 Task: Find connections with filter location Río Cauto with filter topic #coachingwith filter profile language German with filter current company Credit Suisse with filter school National Institute of Fashion Technology India with filter industry Abrasives and Nonmetallic Minerals Manufacturing with filter service category Research with filter keywords title Chief Executive Officer
Action: Mouse moved to (516, 80)
Screenshot: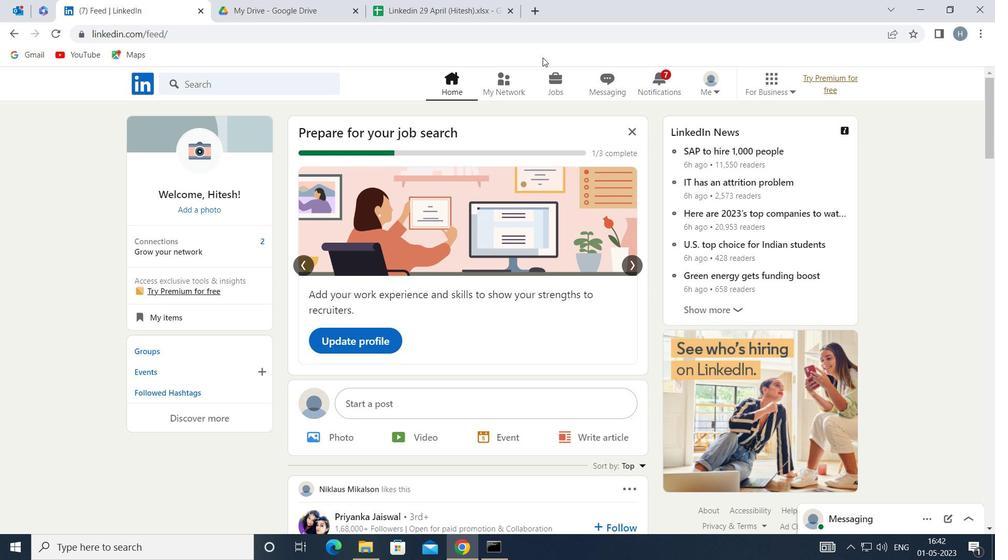 
Action: Mouse pressed left at (516, 80)
Screenshot: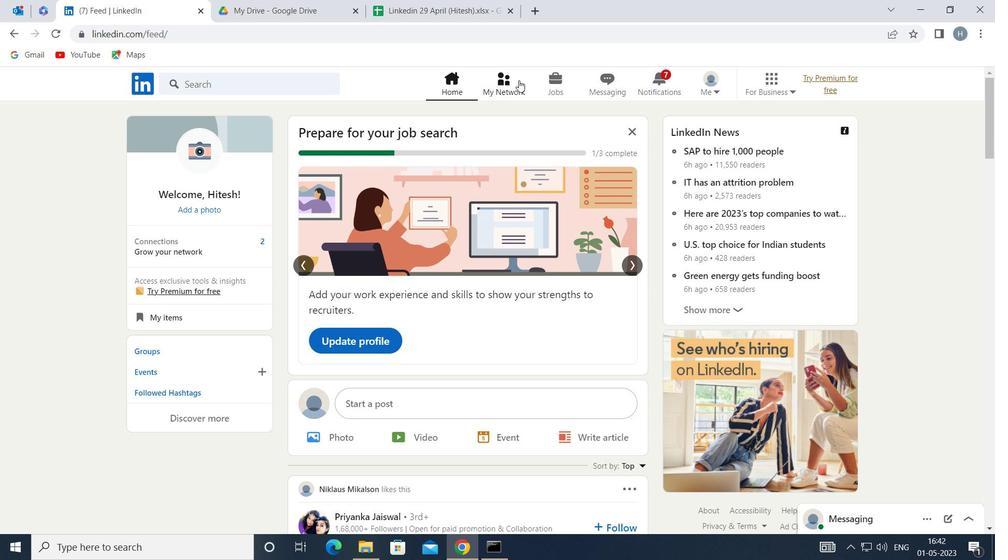 
Action: Mouse moved to (269, 157)
Screenshot: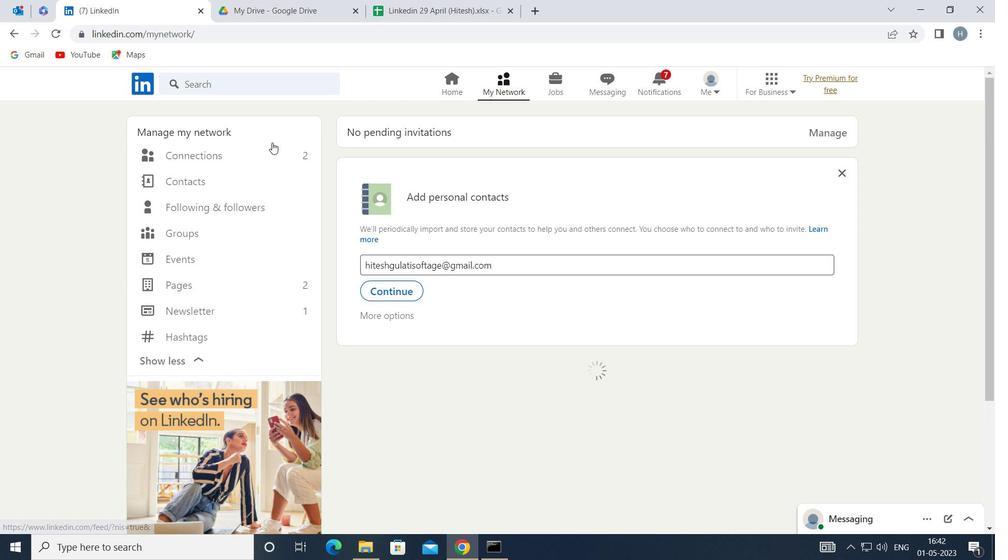 
Action: Mouse pressed left at (269, 157)
Screenshot: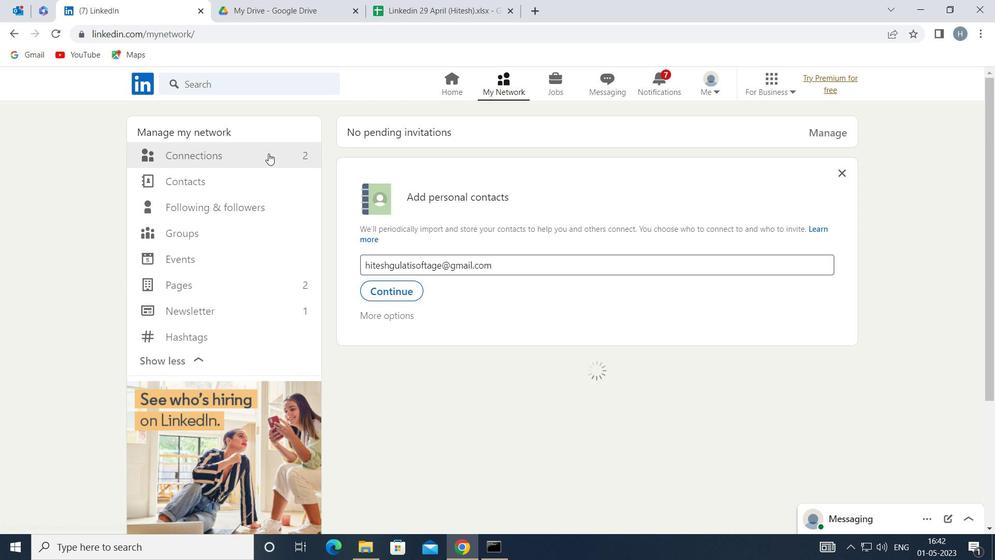 
Action: Mouse moved to (586, 157)
Screenshot: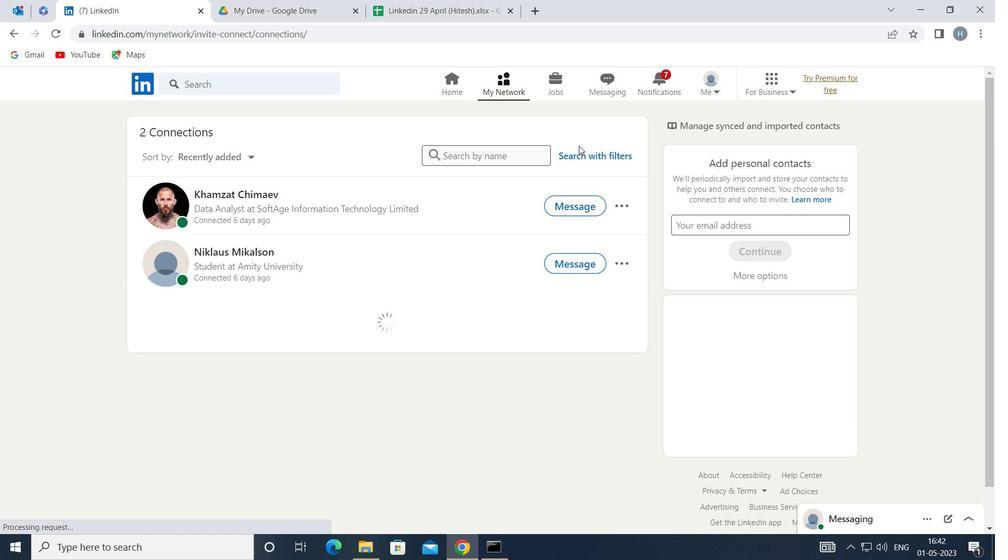 
Action: Mouse pressed left at (586, 157)
Screenshot: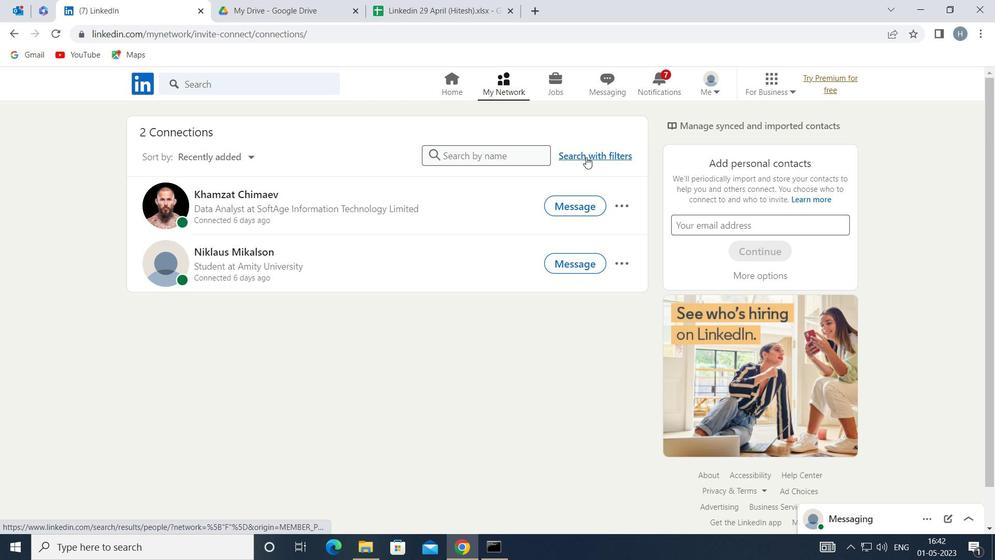 
Action: Mouse moved to (546, 117)
Screenshot: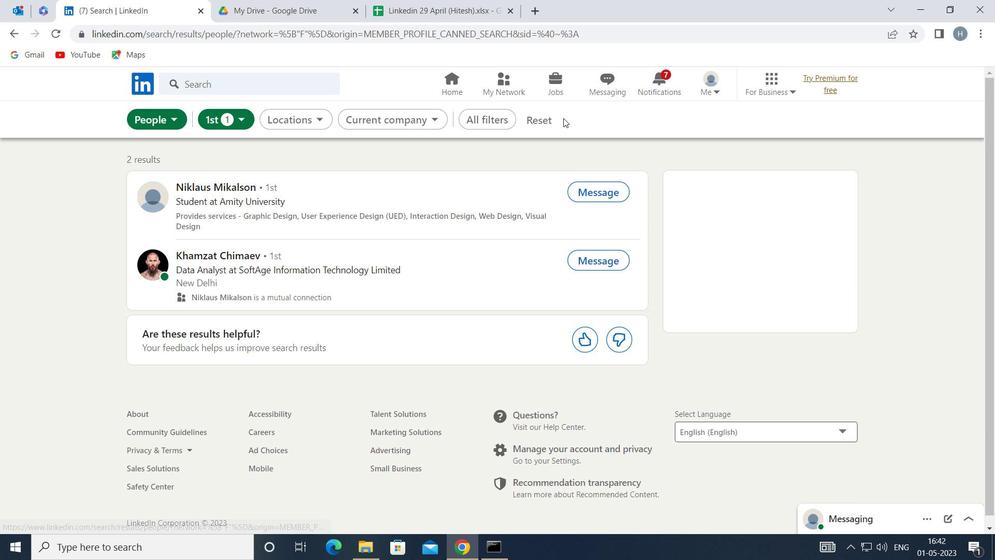 
Action: Mouse pressed left at (546, 117)
Screenshot: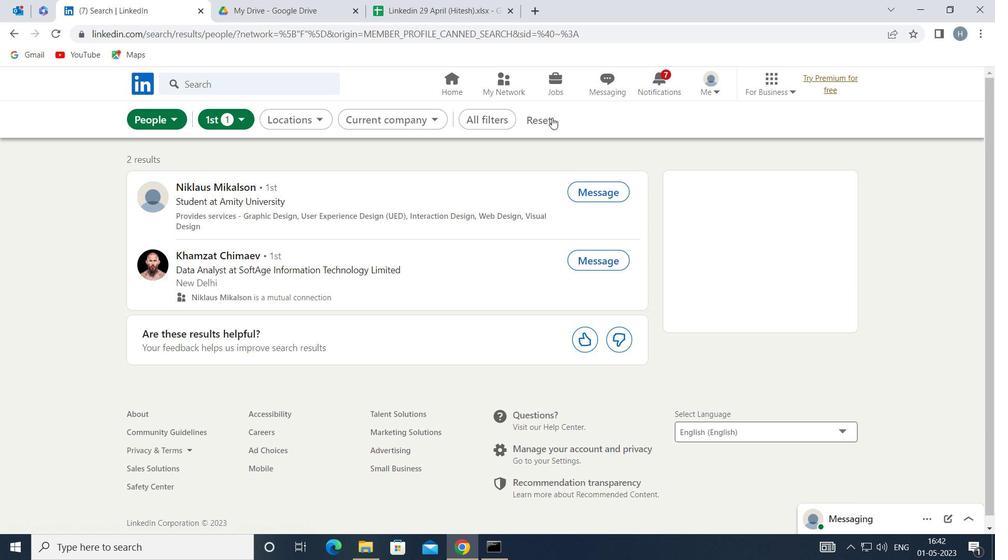 
Action: Mouse moved to (522, 119)
Screenshot: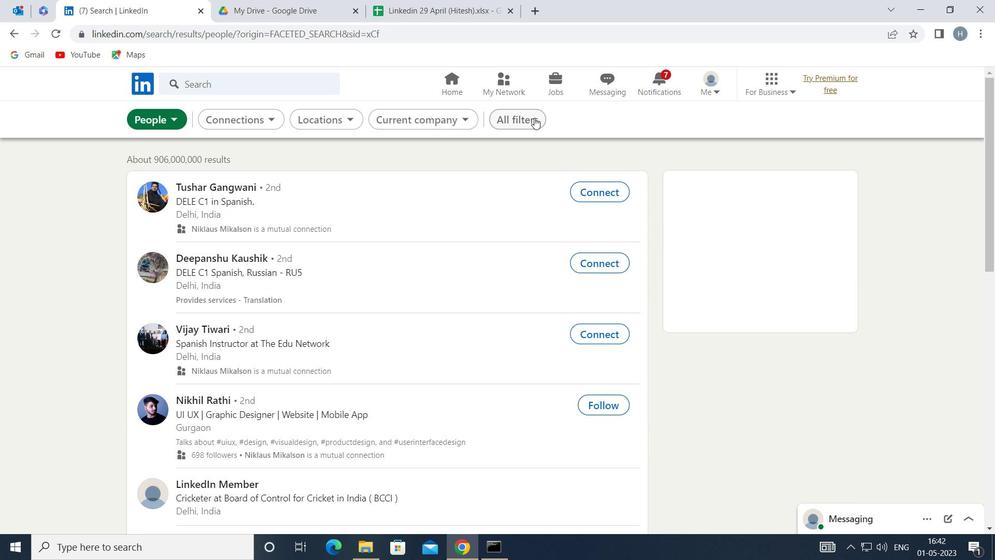 
Action: Mouse pressed left at (522, 119)
Screenshot: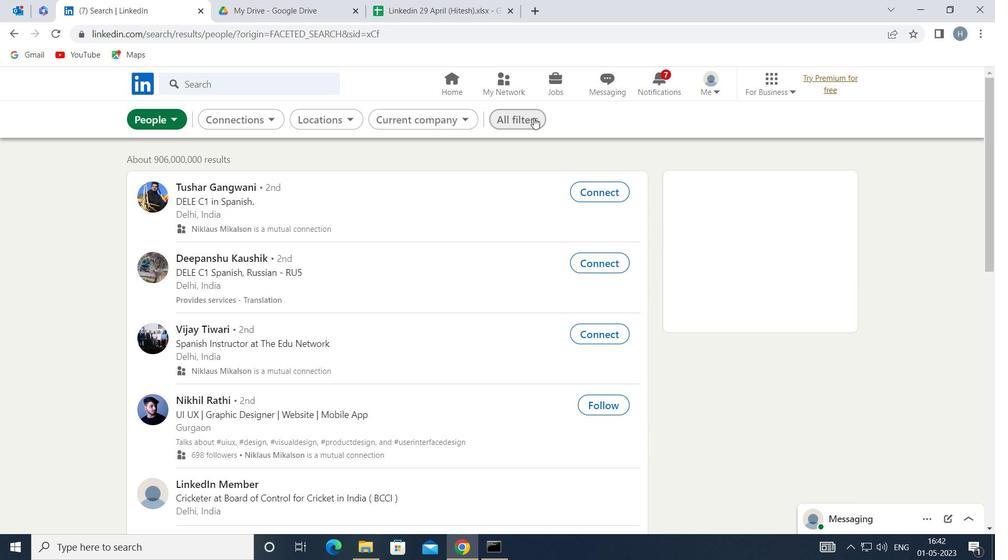 
Action: Mouse moved to (747, 250)
Screenshot: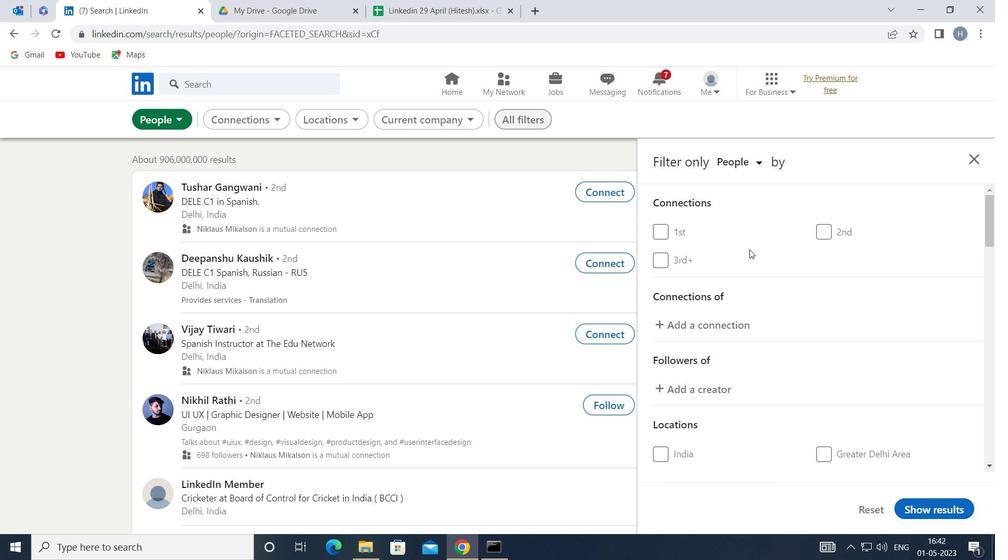 
Action: Mouse scrolled (747, 249) with delta (0, 0)
Screenshot: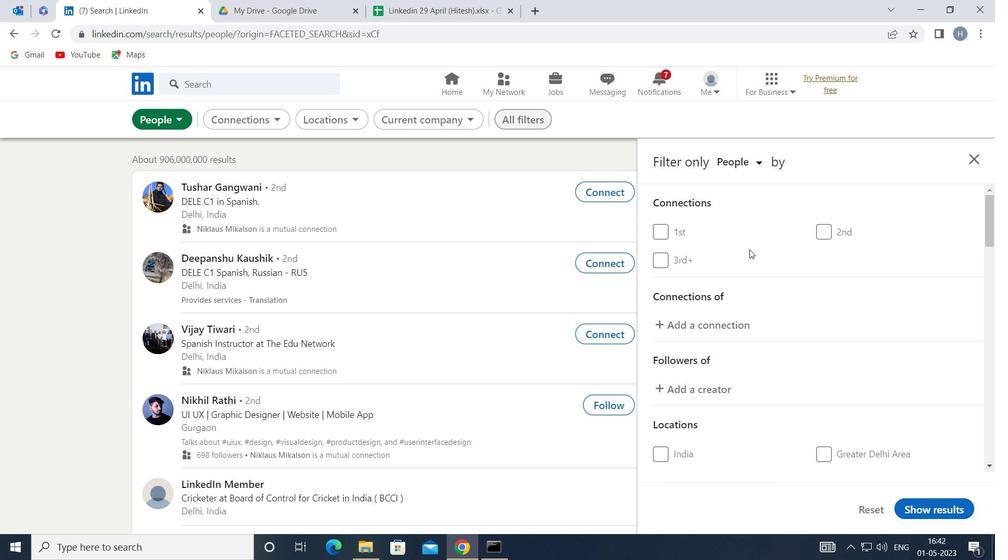 
Action: Mouse scrolled (747, 249) with delta (0, 0)
Screenshot: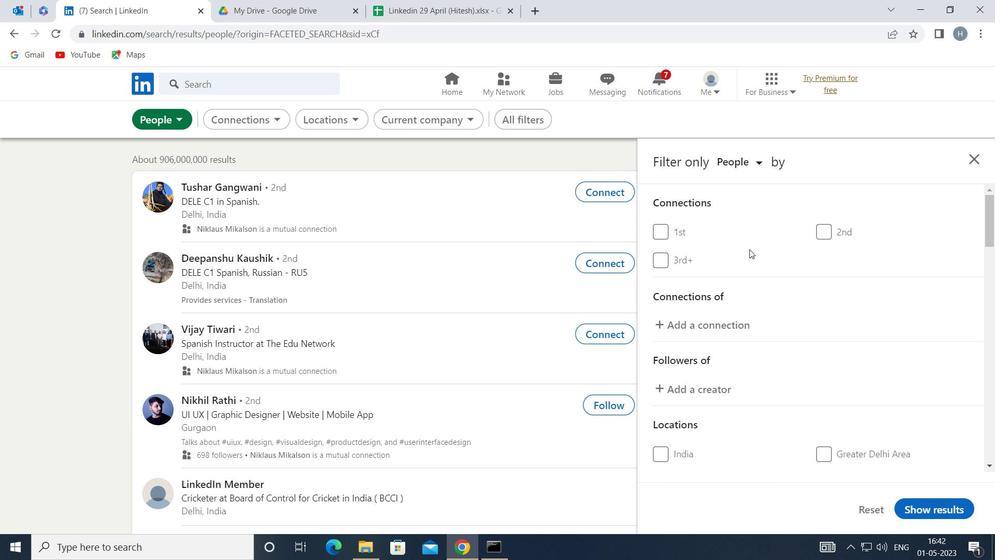 
Action: Mouse scrolled (747, 249) with delta (0, 0)
Screenshot: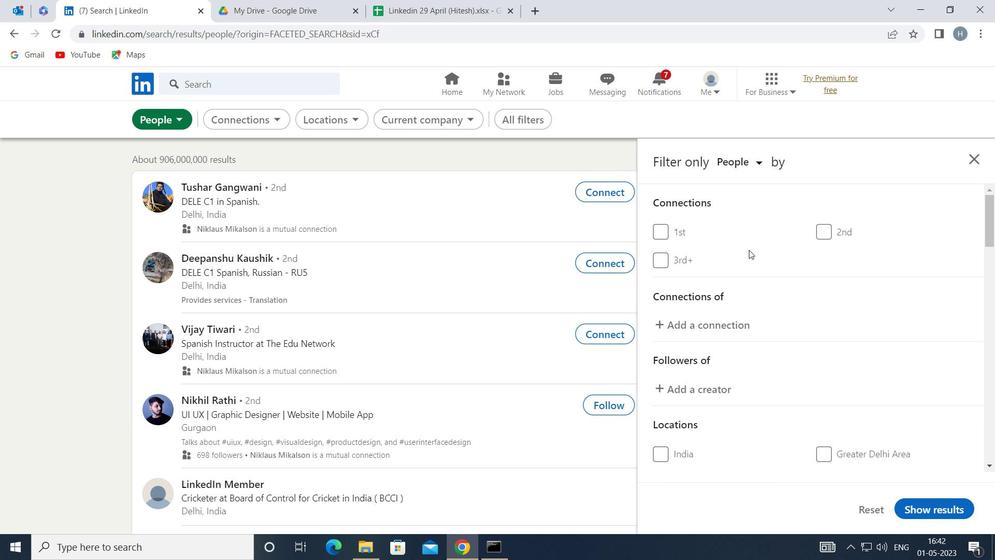
Action: Mouse moved to (829, 312)
Screenshot: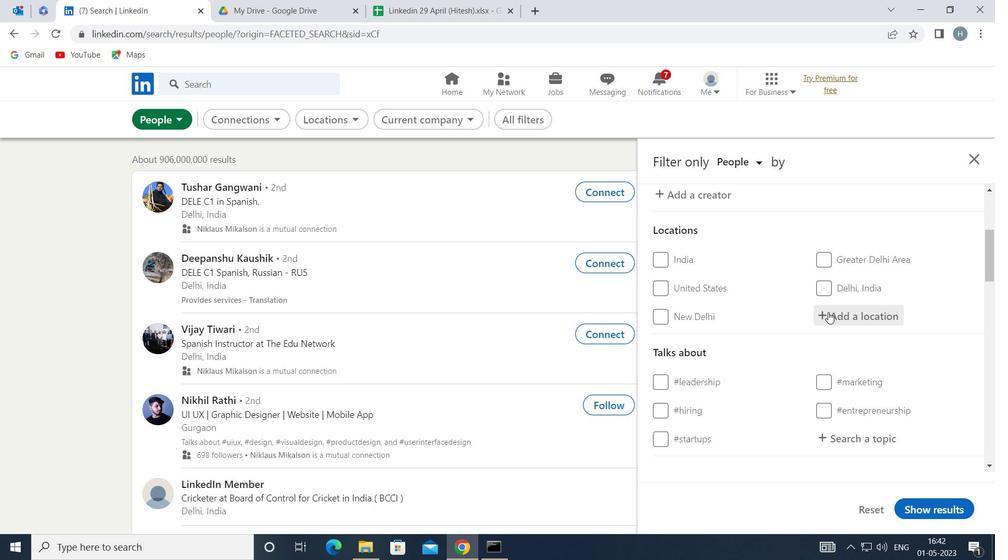 
Action: Mouse pressed left at (829, 312)
Screenshot: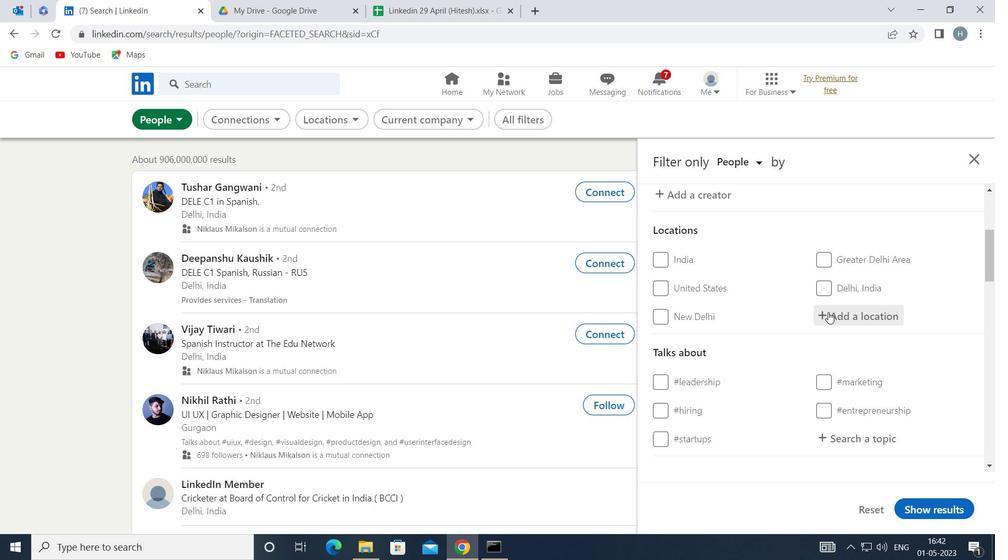 
Action: Mouse moved to (830, 312)
Screenshot: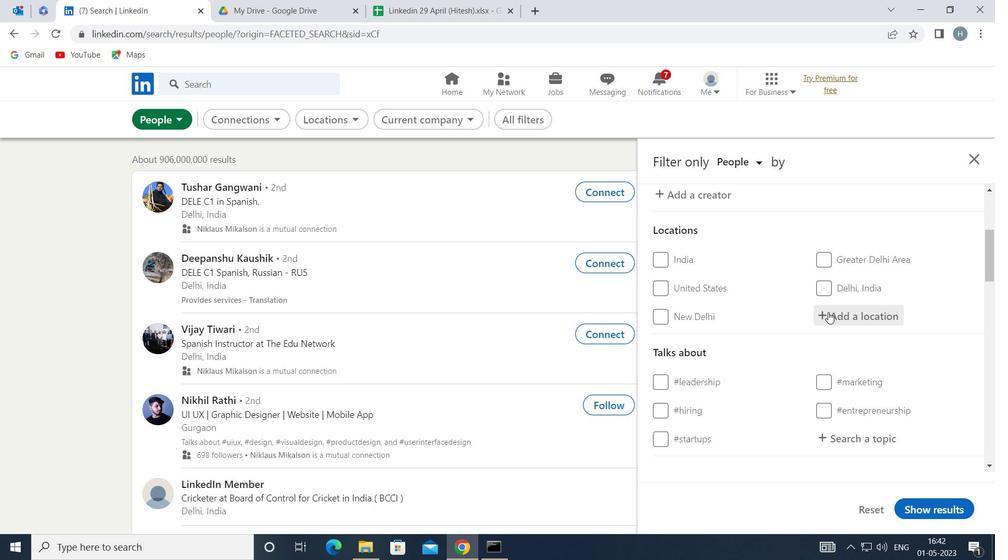 
Action: Key pressed <Key.shift>RIO<Key.space><Key.shift><Key.shift><Key.shift><Key.shift><Key.shift><Key.shift><Key.shift><Key.shift><Key.shift>CAUTP<Key.backspace>O<Key.space>
Screenshot: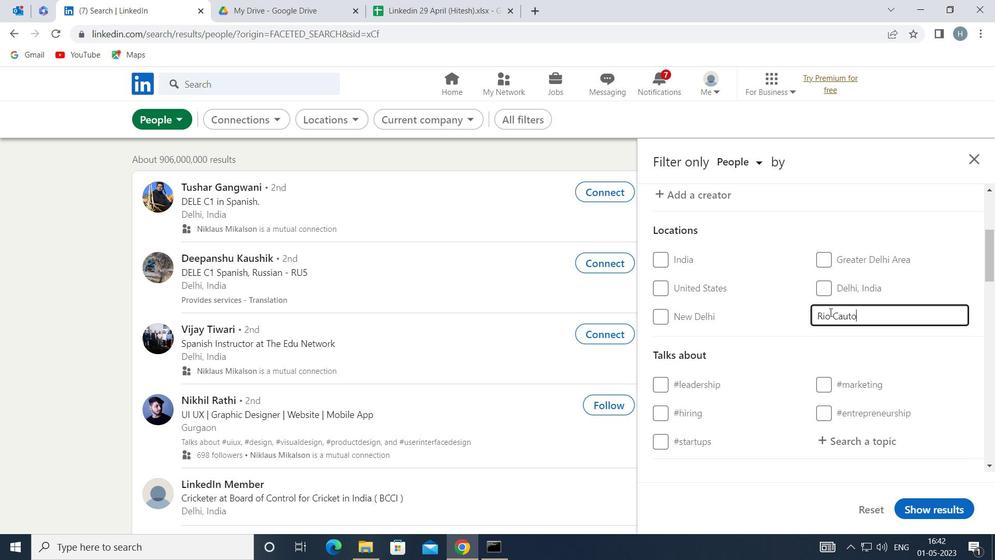 
Action: Mouse moved to (929, 342)
Screenshot: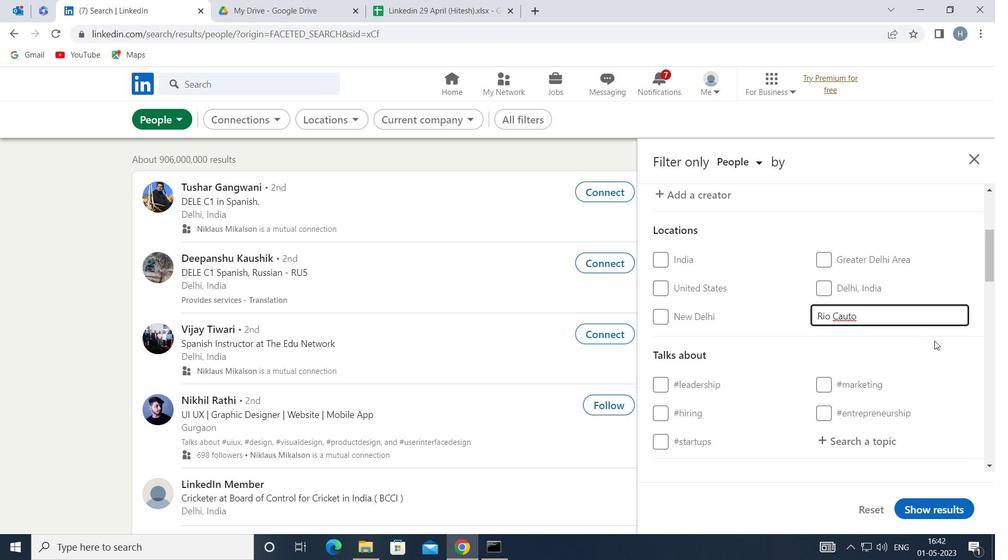 
Action: Mouse pressed left at (929, 342)
Screenshot: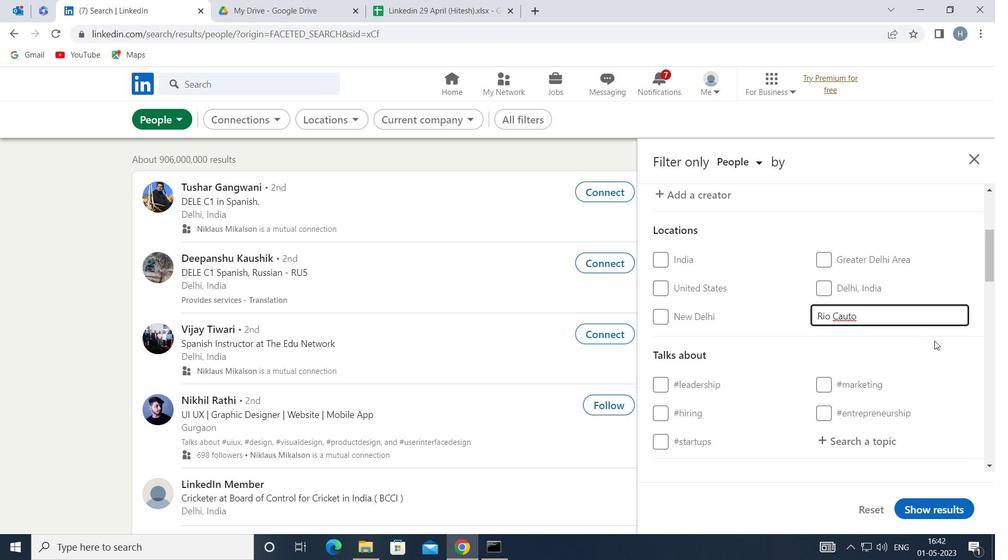
Action: Mouse moved to (883, 368)
Screenshot: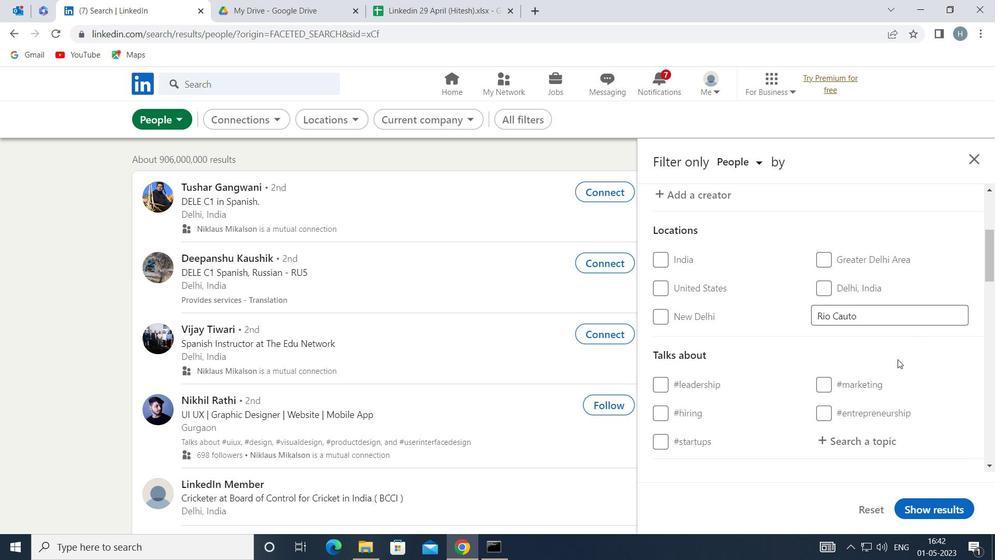 
Action: Mouse scrolled (883, 368) with delta (0, 0)
Screenshot: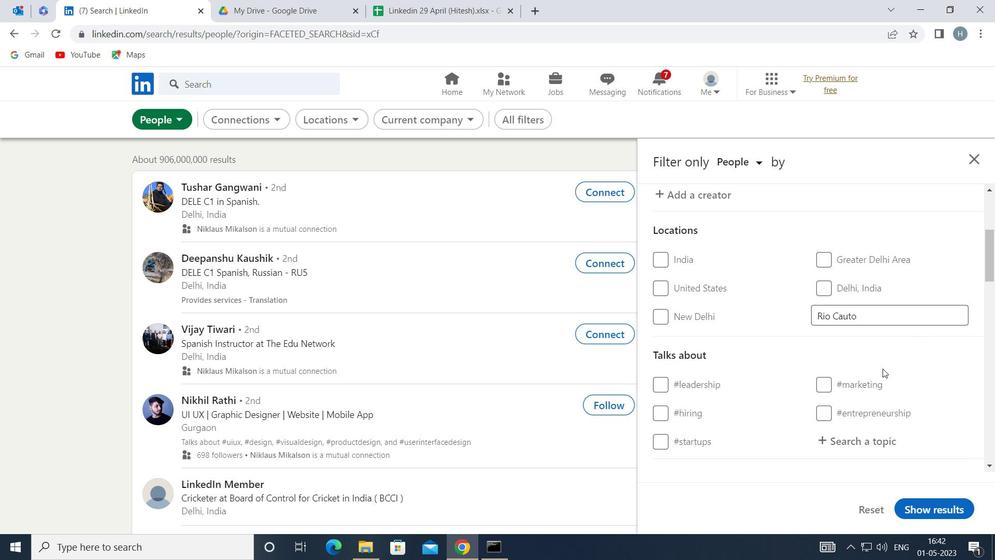 
Action: Mouse moved to (882, 368)
Screenshot: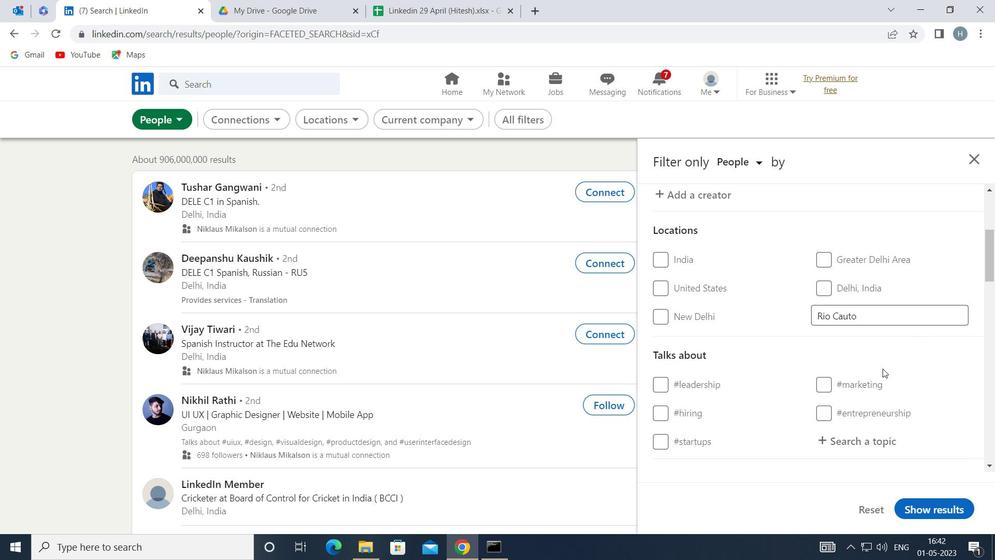 
Action: Mouse scrolled (882, 368) with delta (0, 0)
Screenshot: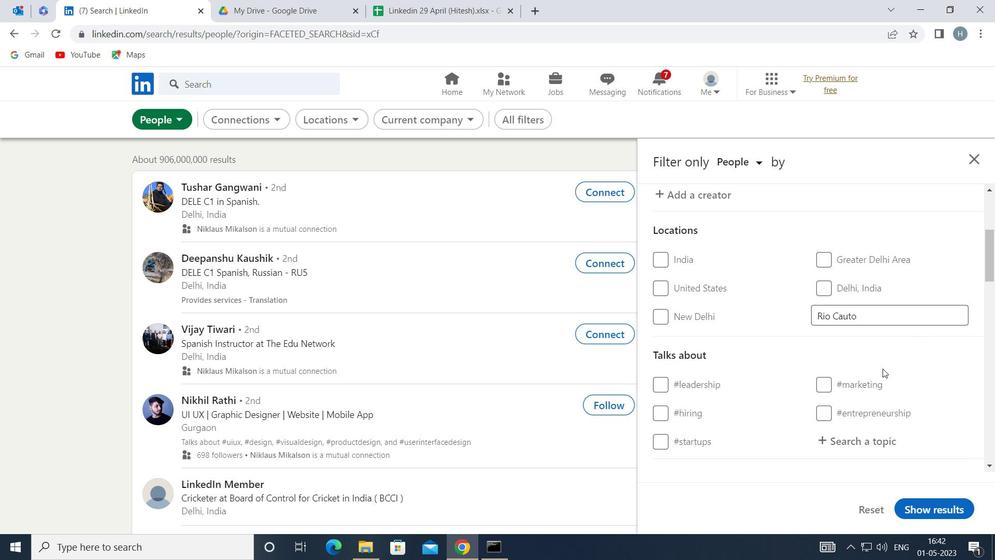 
Action: Mouse moved to (879, 311)
Screenshot: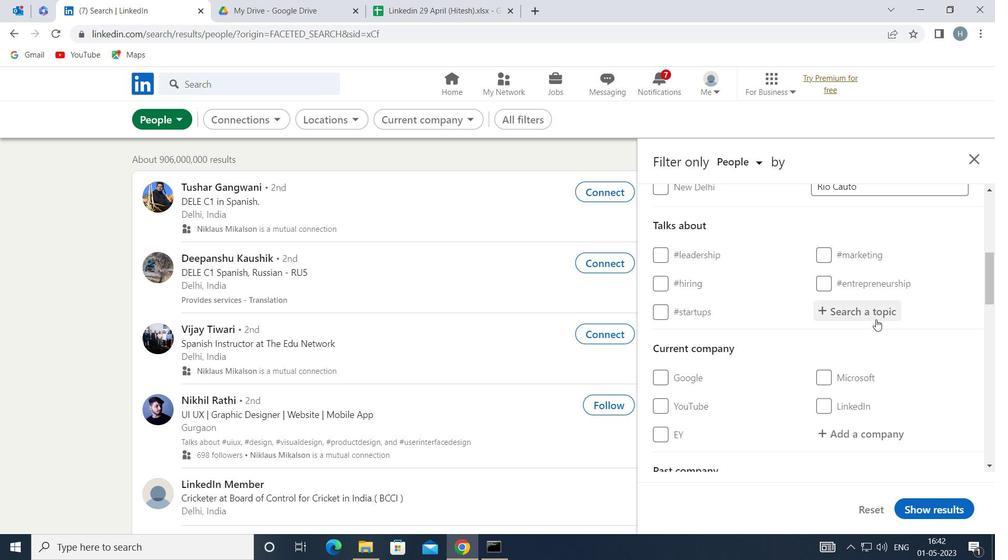 
Action: Mouse pressed left at (879, 311)
Screenshot: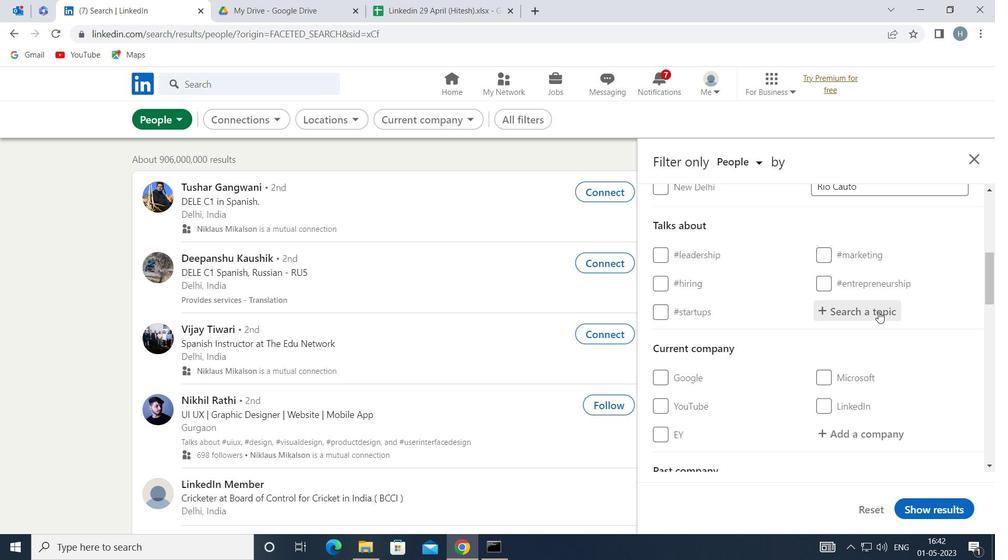 
Action: Key pressed <Key.shift>COACHING
Screenshot: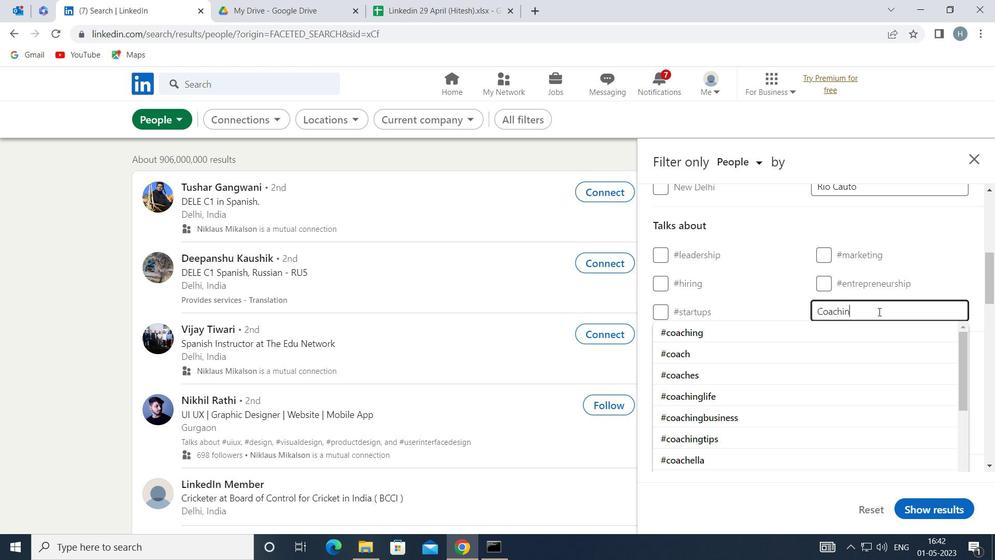
Action: Mouse moved to (792, 329)
Screenshot: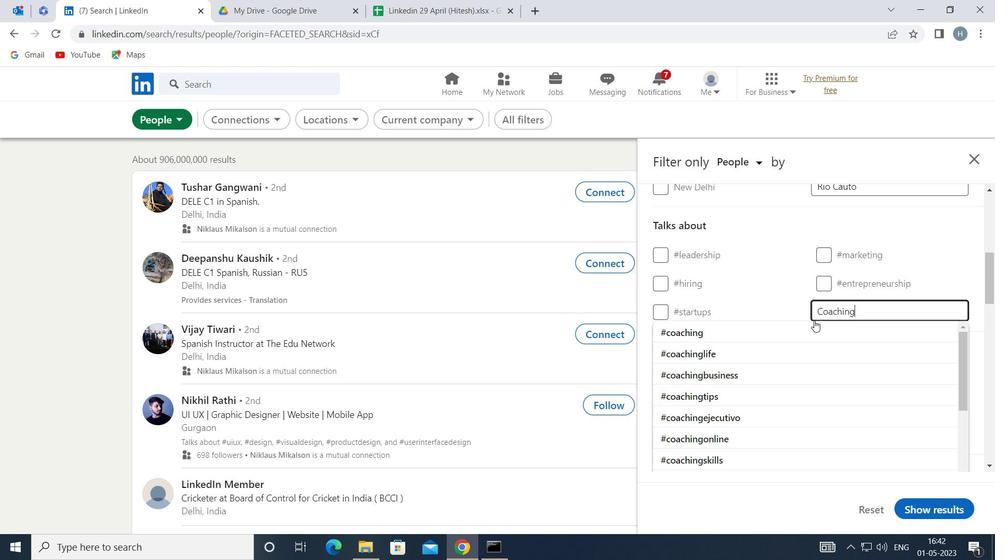 
Action: Mouse pressed left at (792, 329)
Screenshot: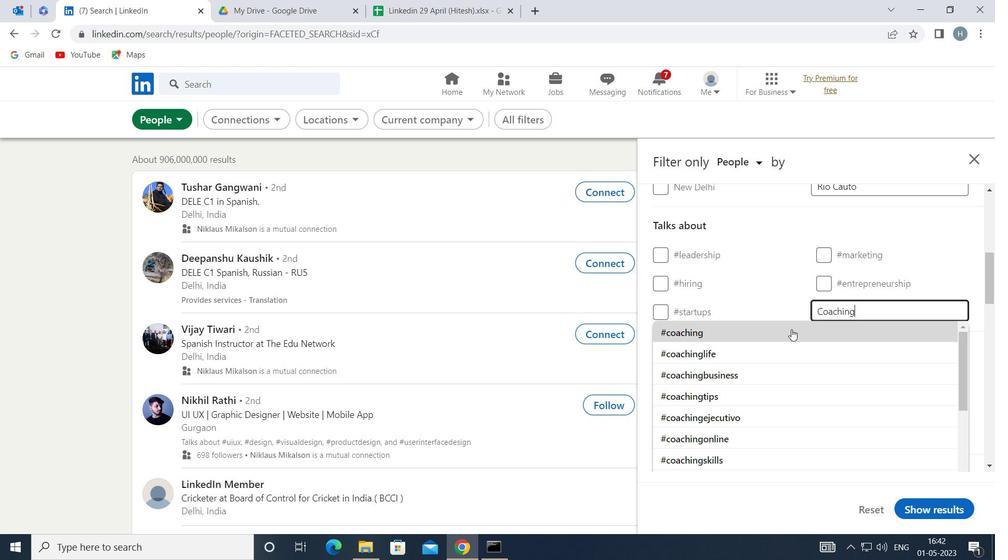 
Action: Mouse moved to (790, 327)
Screenshot: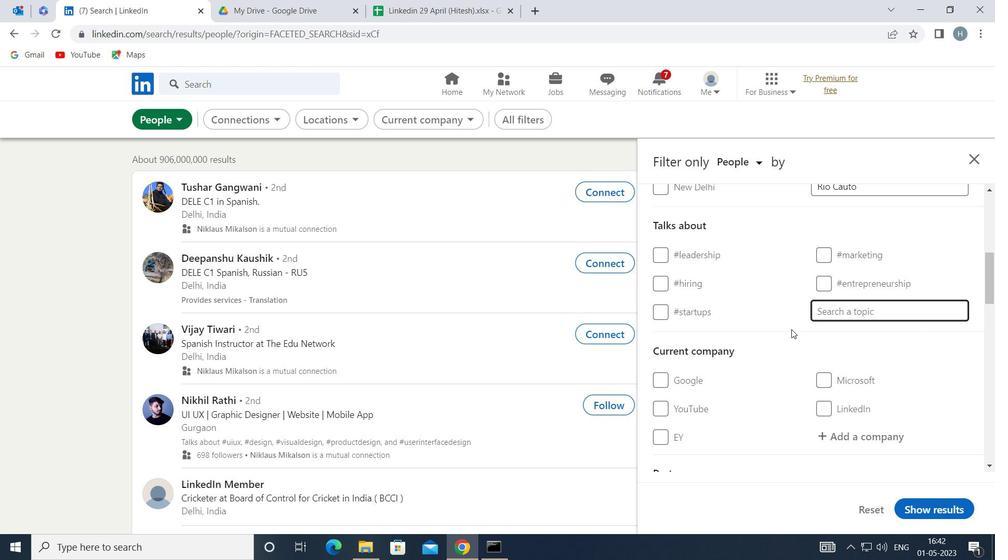 
Action: Mouse scrolled (790, 326) with delta (0, 0)
Screenshot: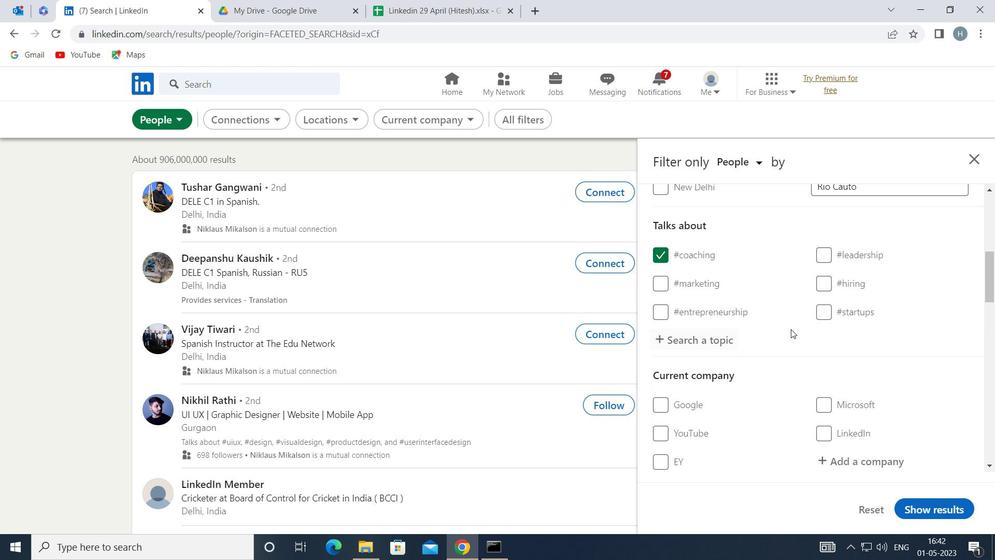 
Action: Mouse scrolled (790, 326) with delta (0, 0)
Screenshot: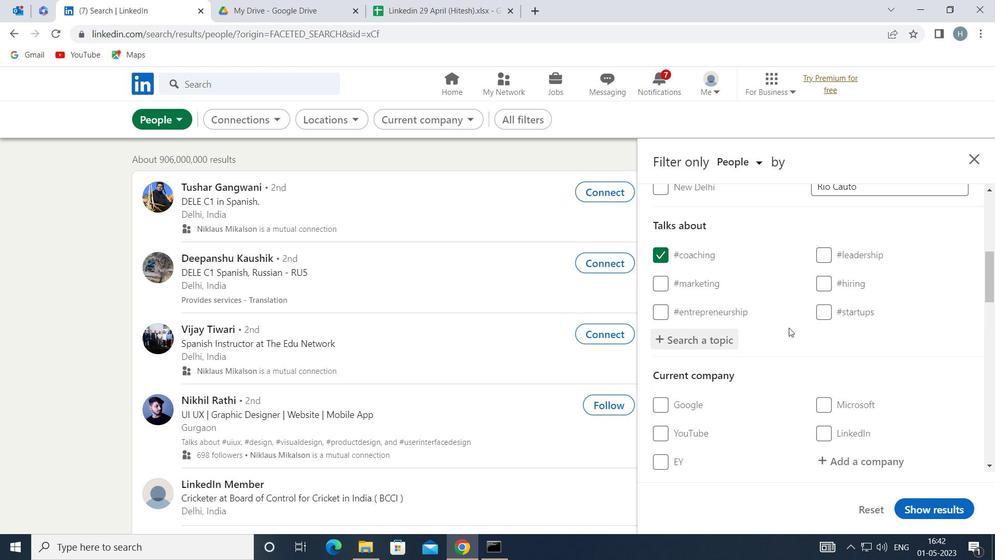 
Action: Mouse moved to (788, 326)
Screenshot: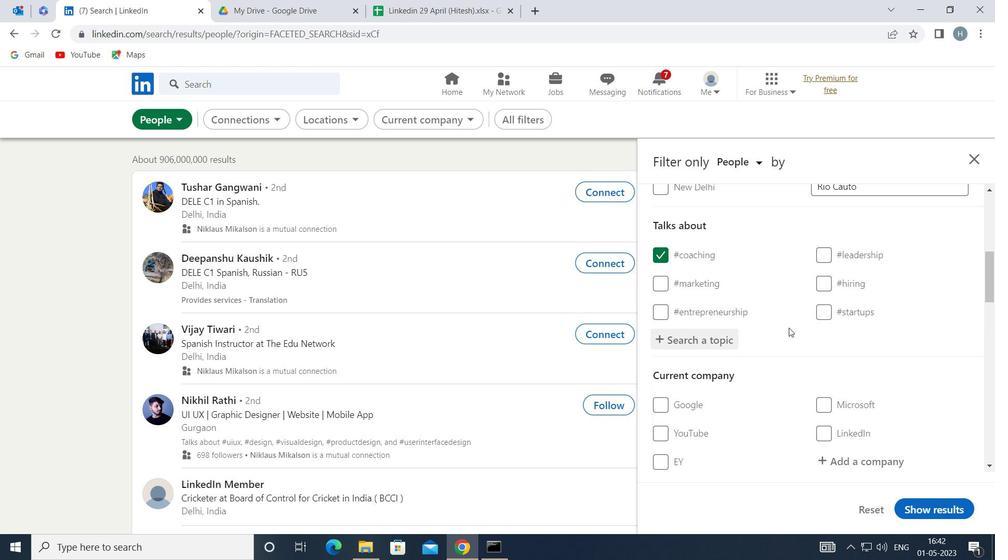 
Action: Mouse scrolled (788, 326) with delta (0, 0)
Screenshot: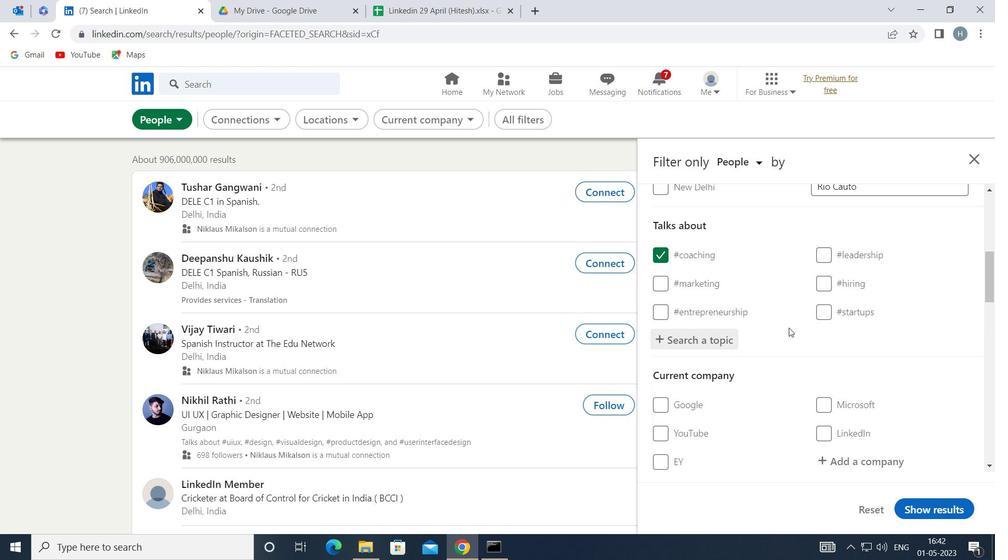 
Action: Mouse moved to (791, 323)
Screenshot: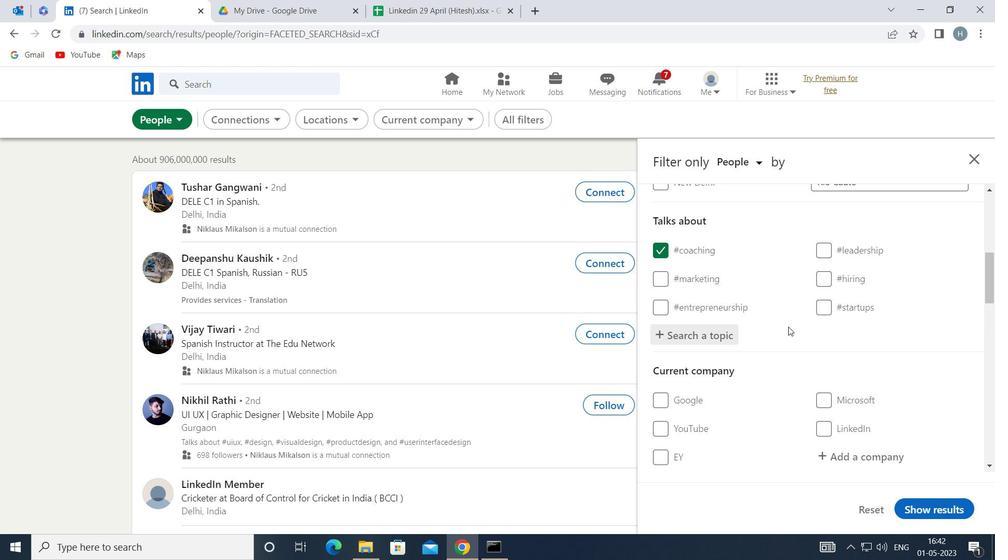 
Action: Mouse scrolled (791, 323) with delta (0, 0)
Screenshot: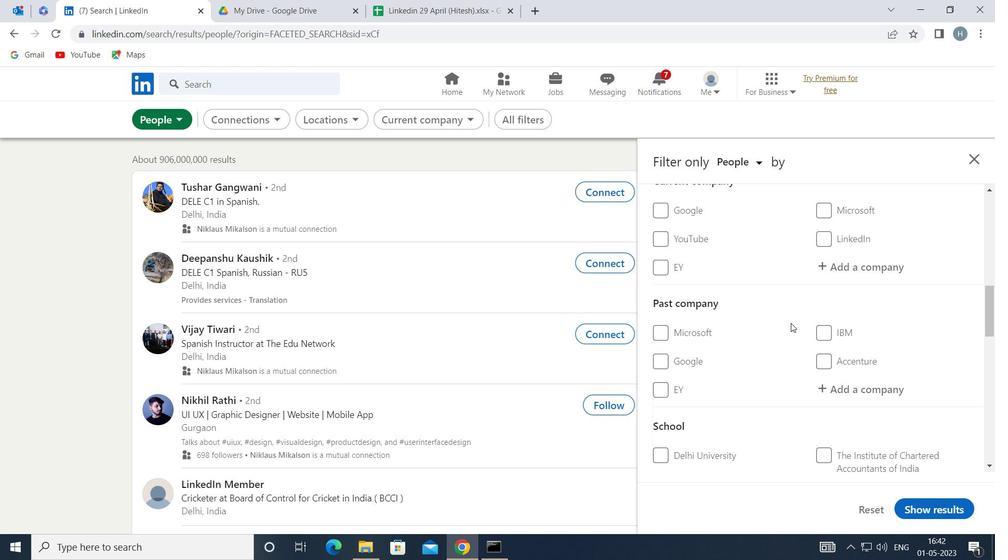 
Action: Mouse scrolled (791, 323) with delta (0, 0)
Screenshot: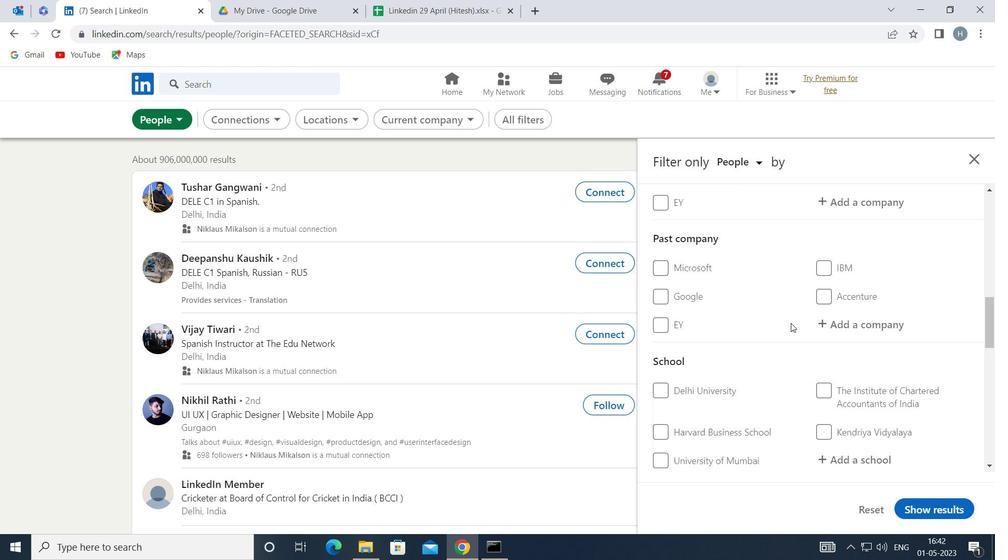 
Action: Mouse scrolled (791, 323) with delta (0, 0)
Screenshot: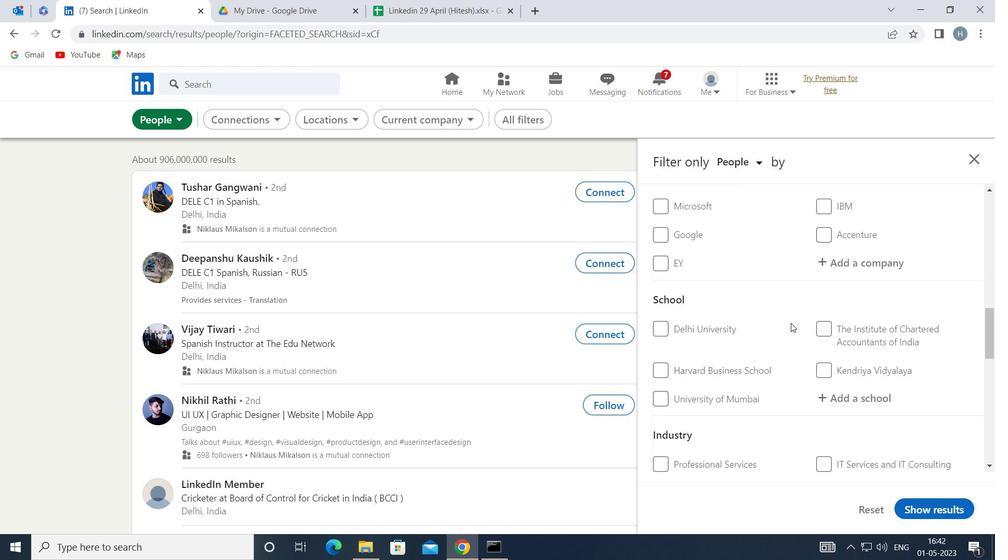 
Action: Mouse scrolled (791, 323) with delta (0, 0)
Screenshot: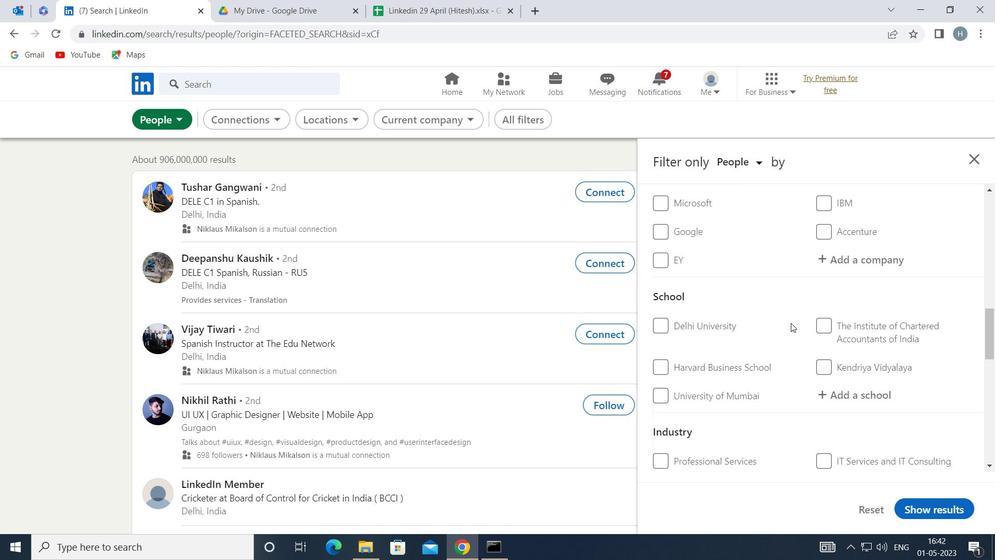 
Action: Mouse scrolled (791, 323) with delta (0, 0)
Screenshot: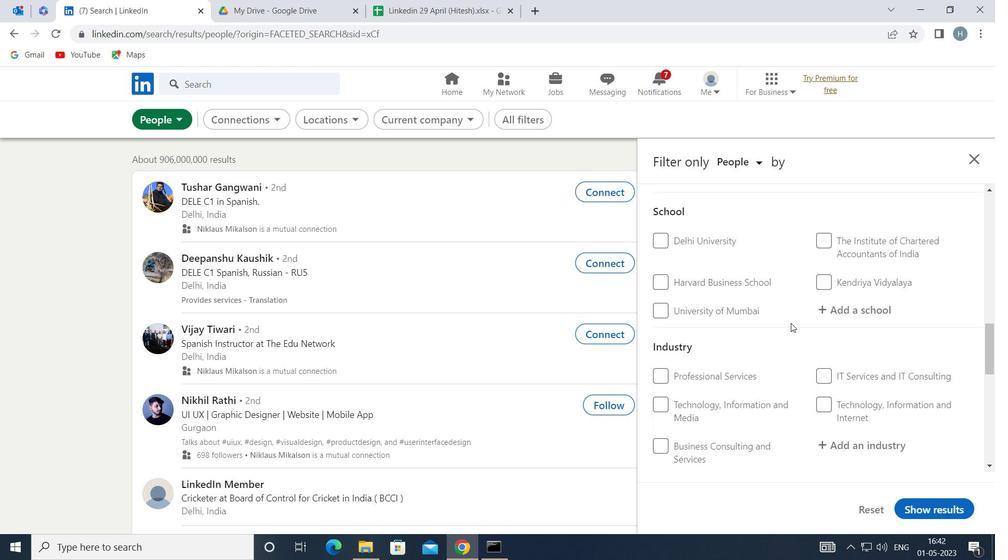
Action: Mouse scrolled (791, 323) with delta (0, 0)
Screenshot: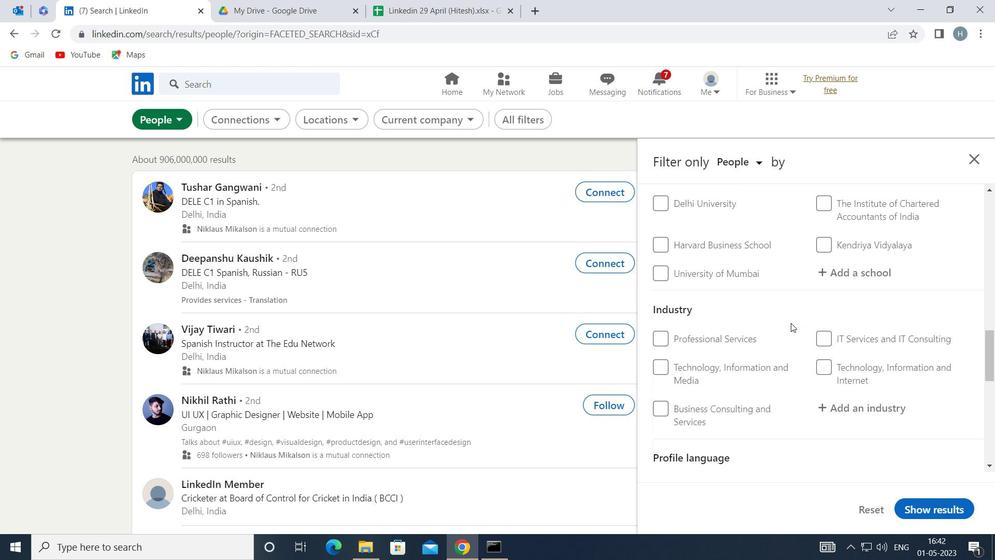 
Action: Mouse scrolled (791, 323) with delta (0, 0)
Screenshot: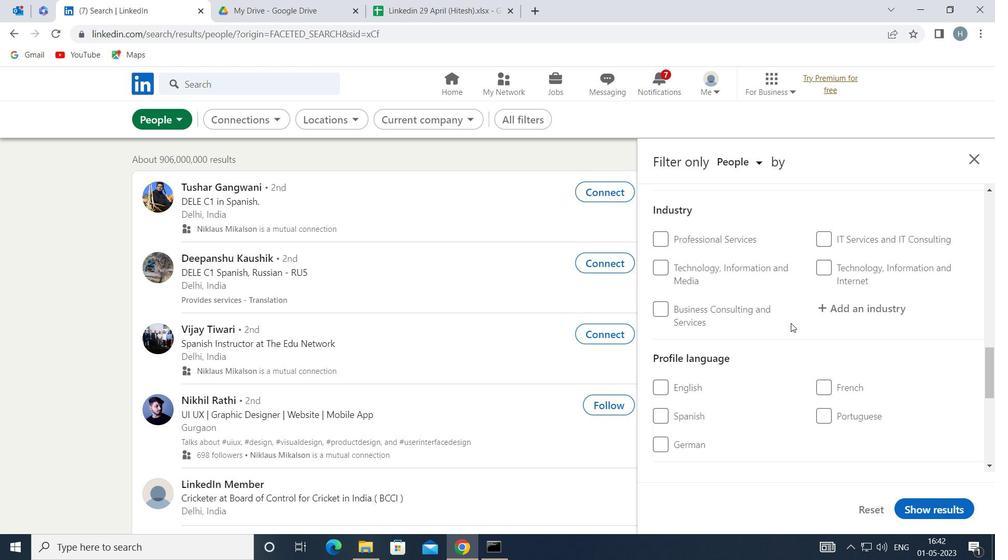 
Action: Mouse moved to (695, 339)
Screenshot: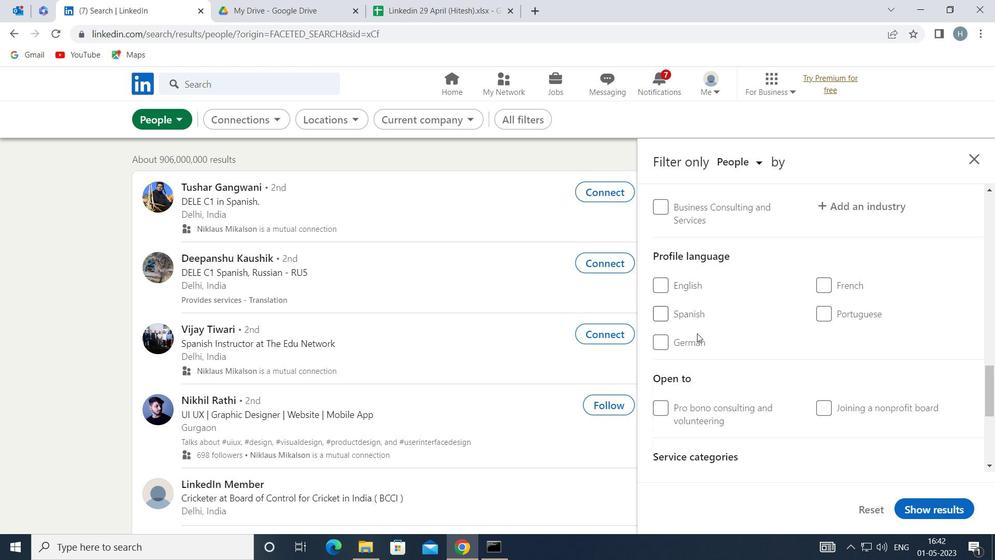 
Action: Mouse pressed left at (695, 339)
Screenshot: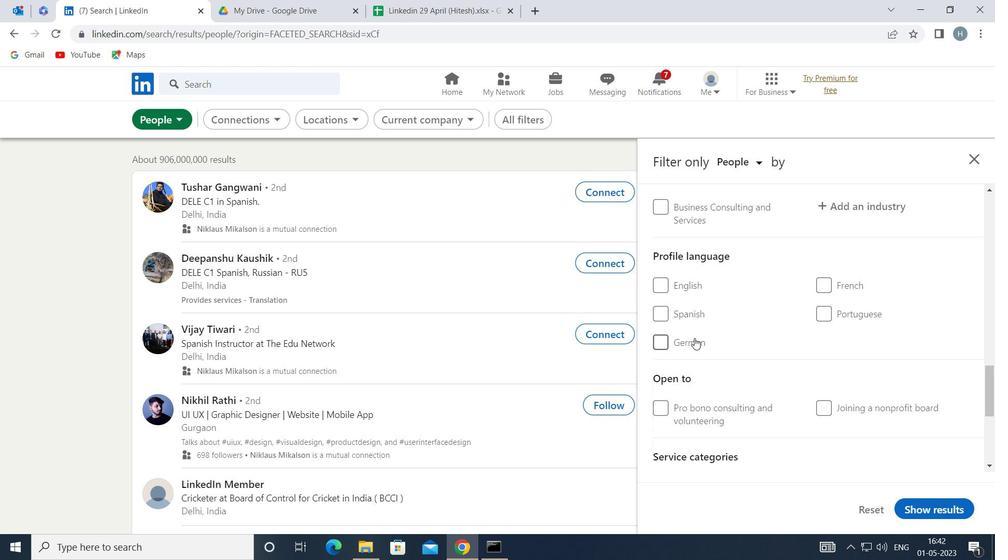 
Action: Mouse moved to (756, 320)
Screenshot: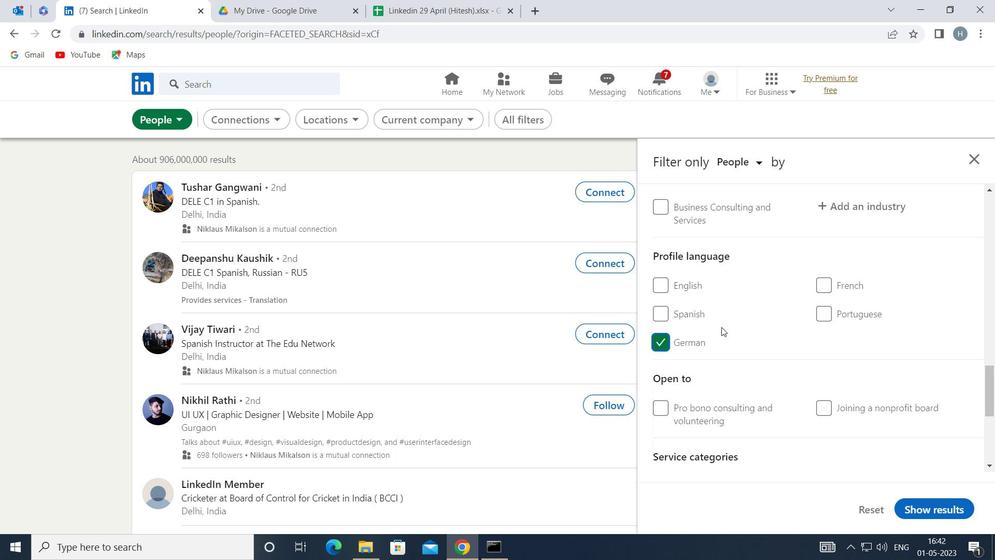 
Action: Mouse scrolled (756, 320) with delta (0, 0)
Screenshot: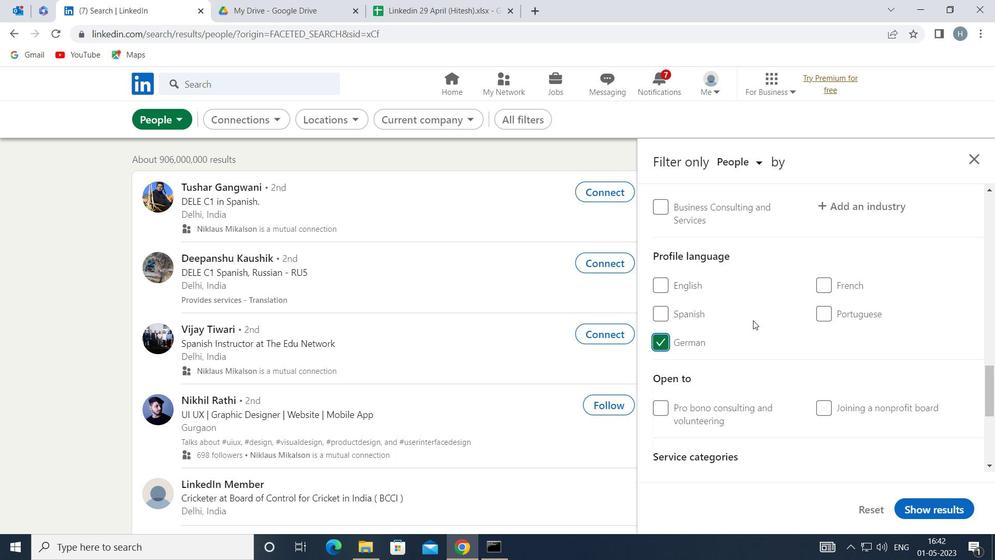 
Action: Mouse scrolled (756, 320) with delta (0, 0)
Screenshot: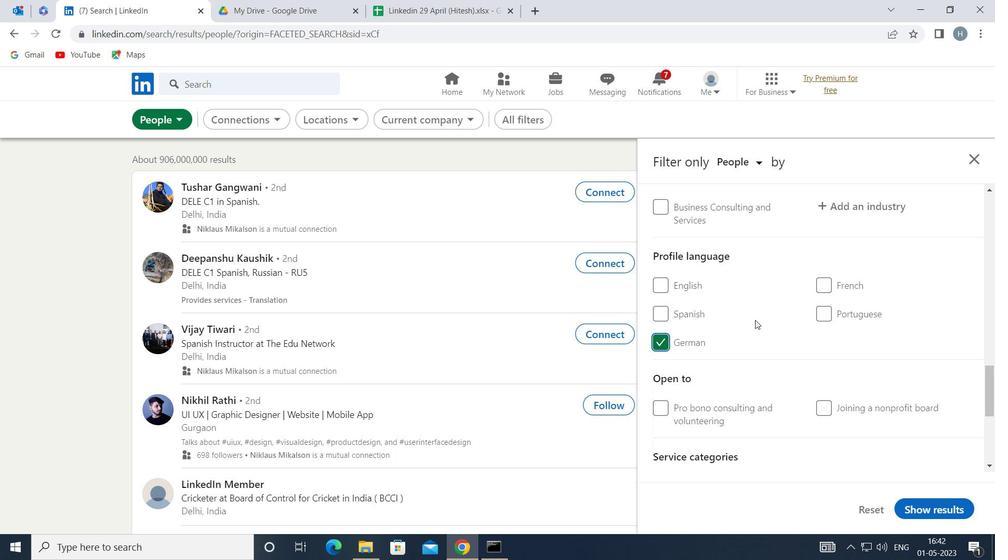 
Action: Mouse moved to (756, 320)
Screenshot: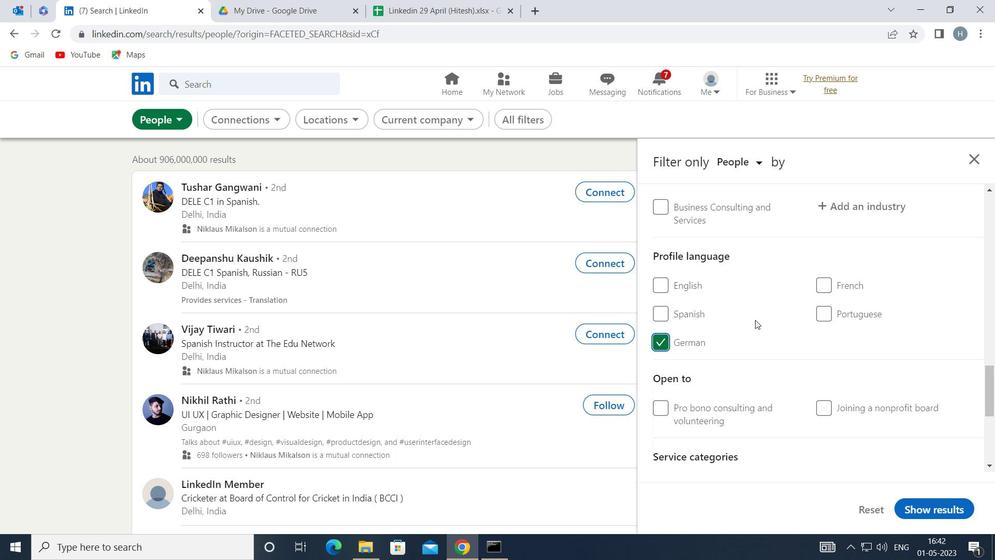 
Action: Mouse scrolled (756, 320) with delta (0, 0)
Screenshot: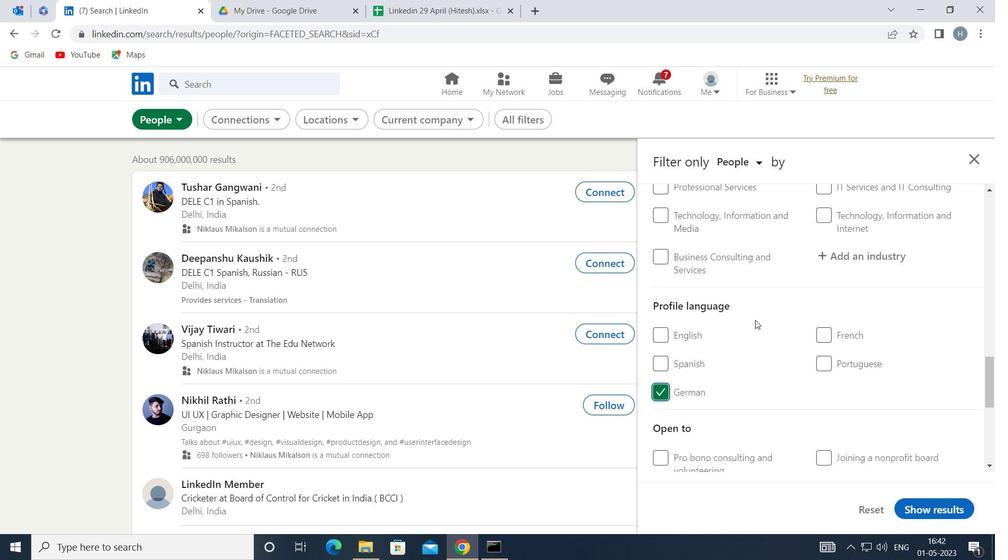 
Action: Mouse scrolled (756, 320) with delta (0, 0)
Screenshot: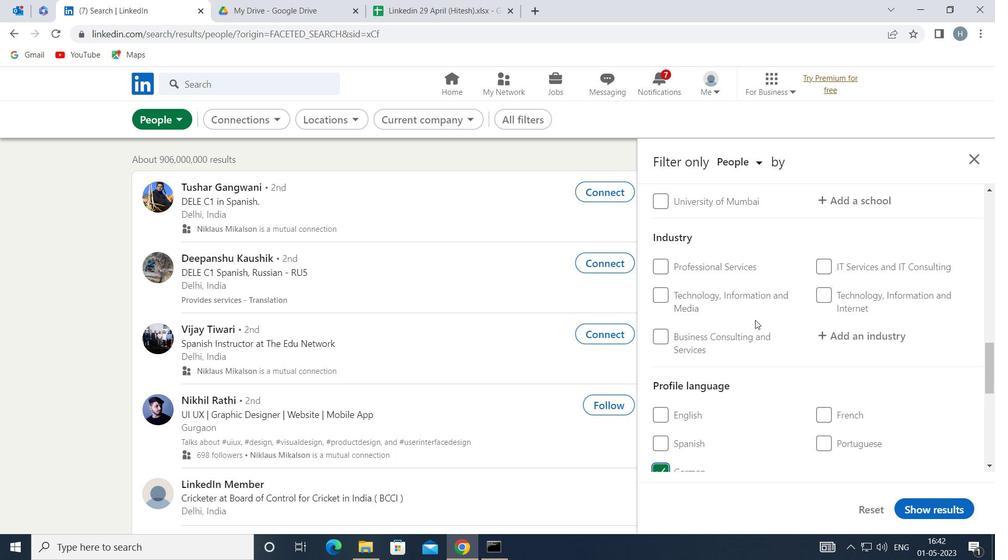 
Action: Mouse scrolled (756, 320) with delta (0, 0)
Screenshot: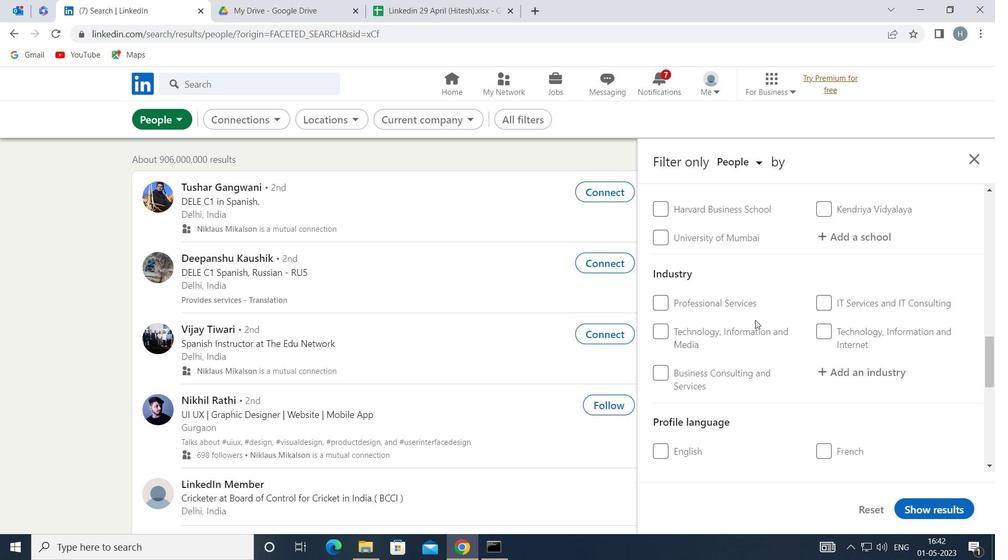 
Action: Mouse scrolled (756, 320) with delta (0, 0)
Screenshot: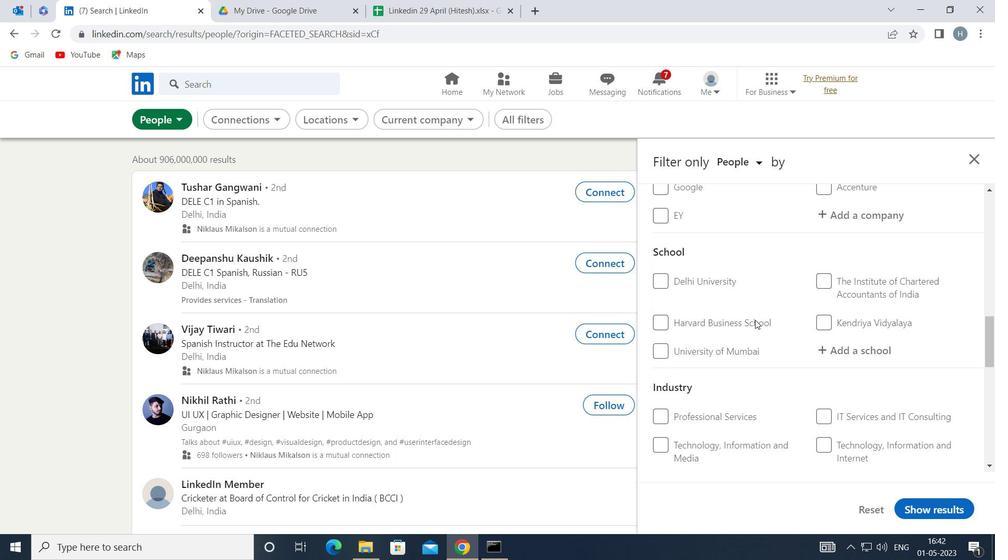 
Action: Mouse scrolled (756, 320) with delta (0, 0)
Screenshot: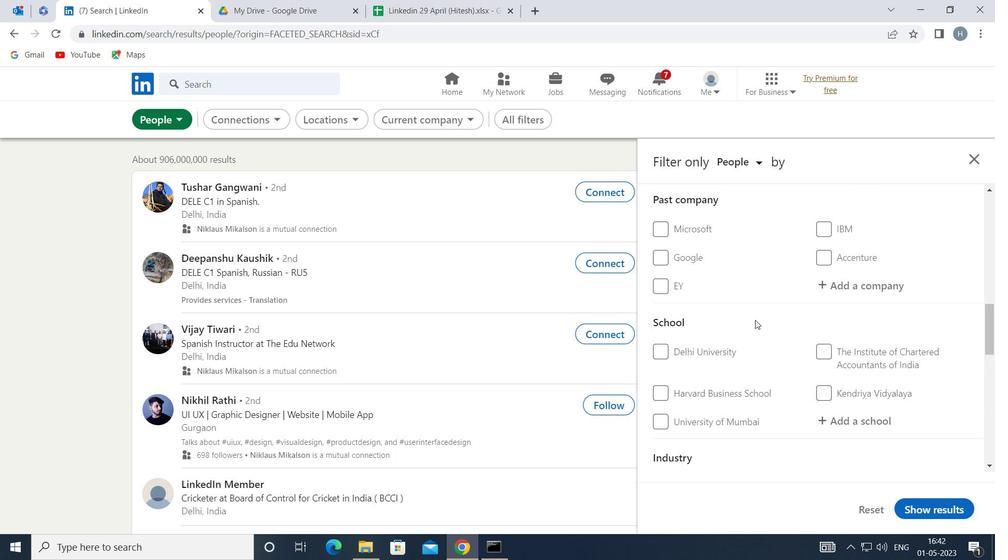 
Action: Mouse scrolled (756, 320) with delta (0, 0)
Screenshot: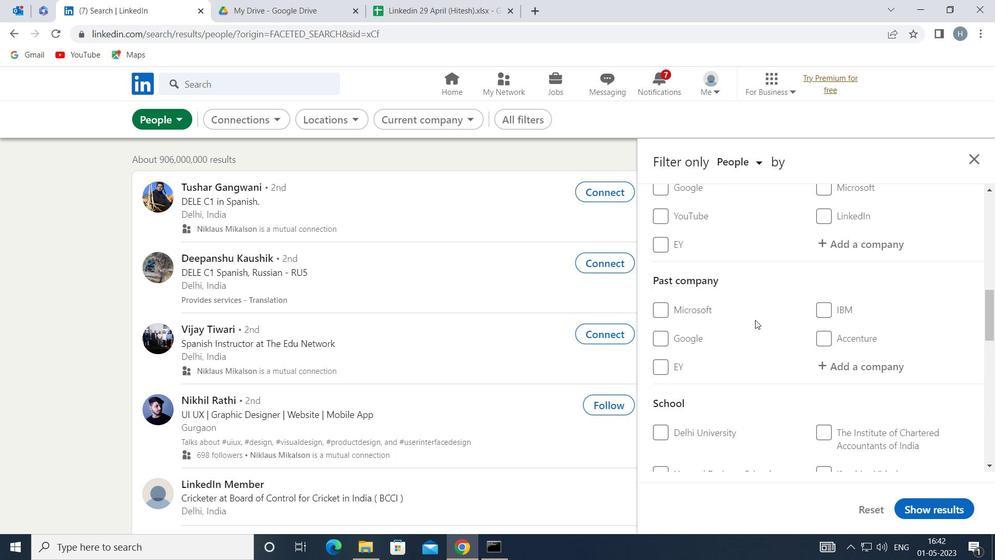 
Action: Mouse moved to (838, 325)
Screenshot: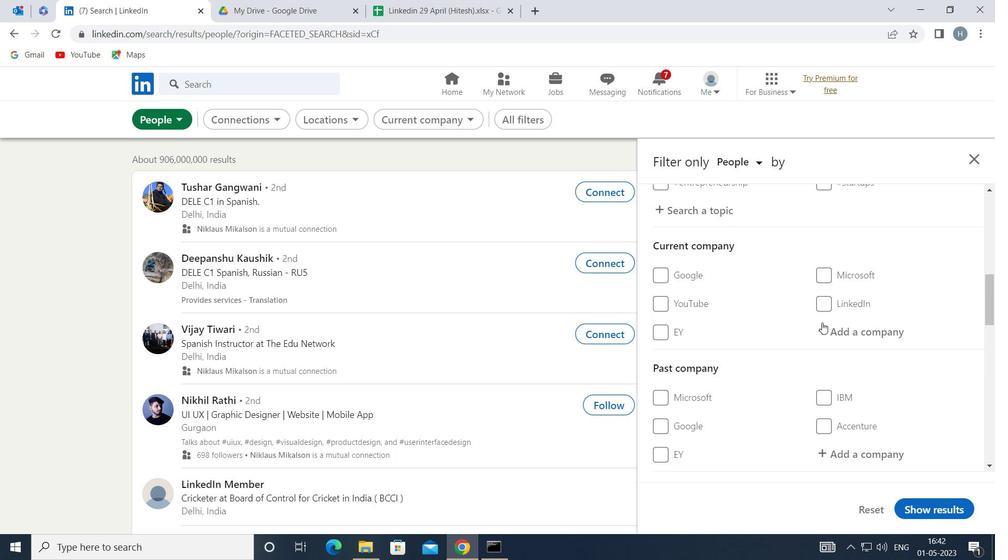 
Action: Mouse pressed left at (838, 325)
Screenshot: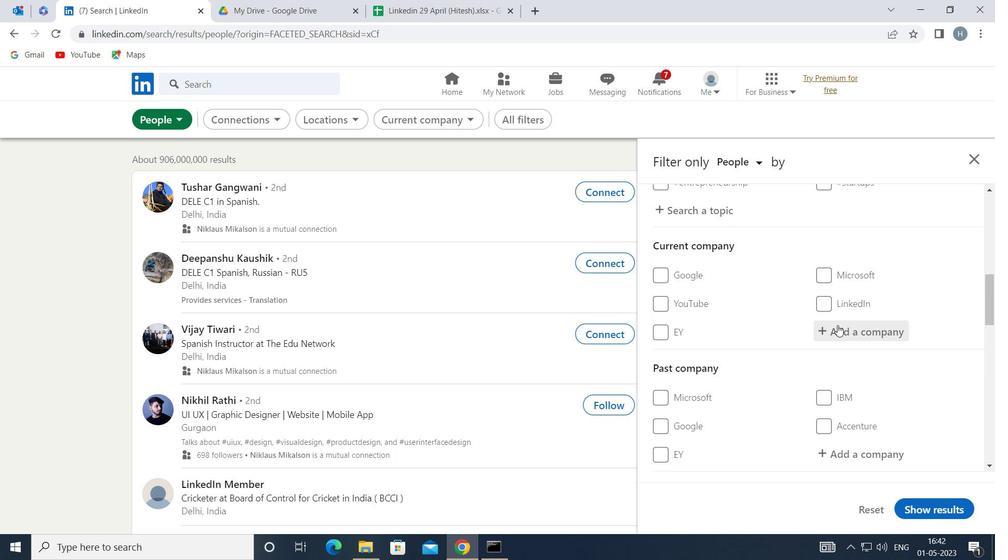 
Action: Key pressed <Key.shift>CREDIT<Key.space><Key.shift>S
Screenshot: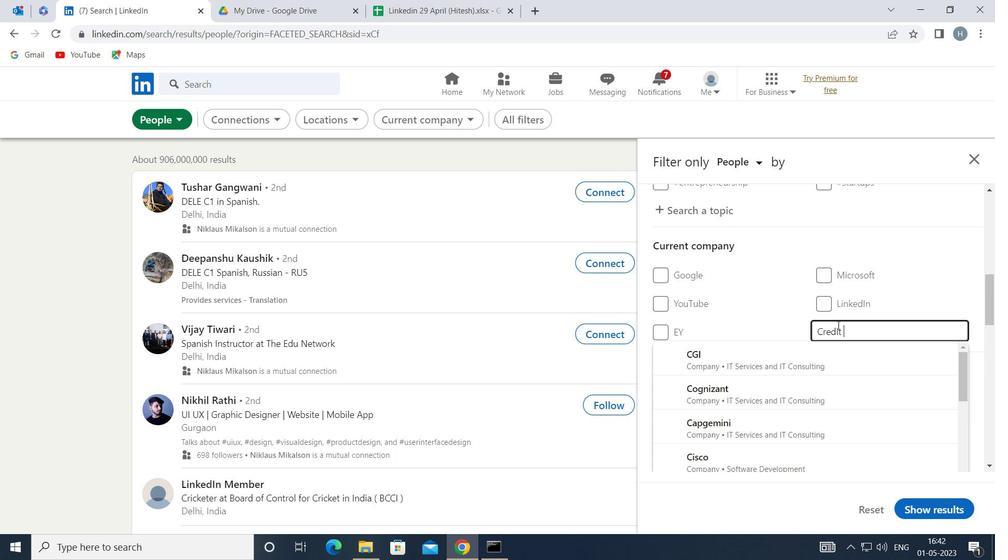 
Action: Mouse moved to (791, 357)
Screenshot: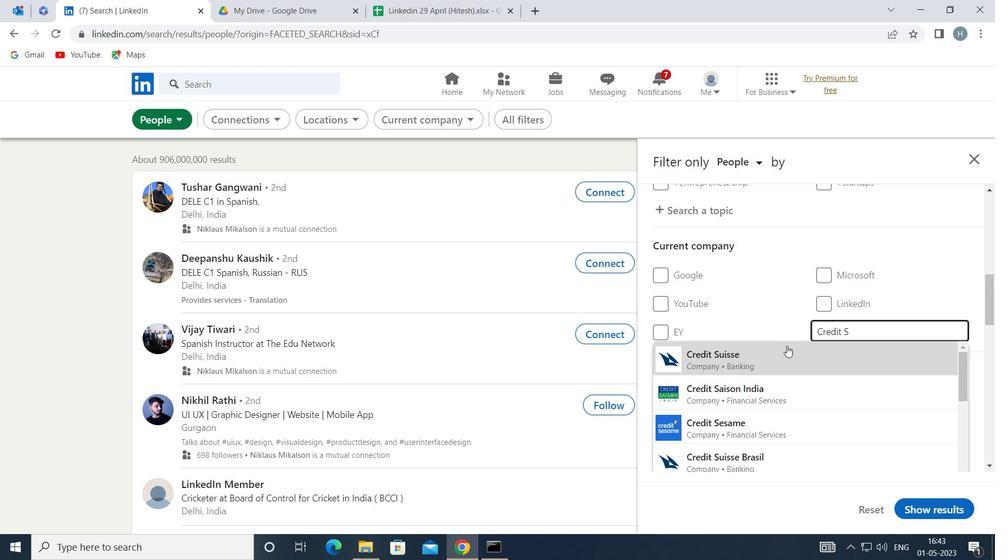
Action: Mouse pressed left at (791, 357)
Screenshot: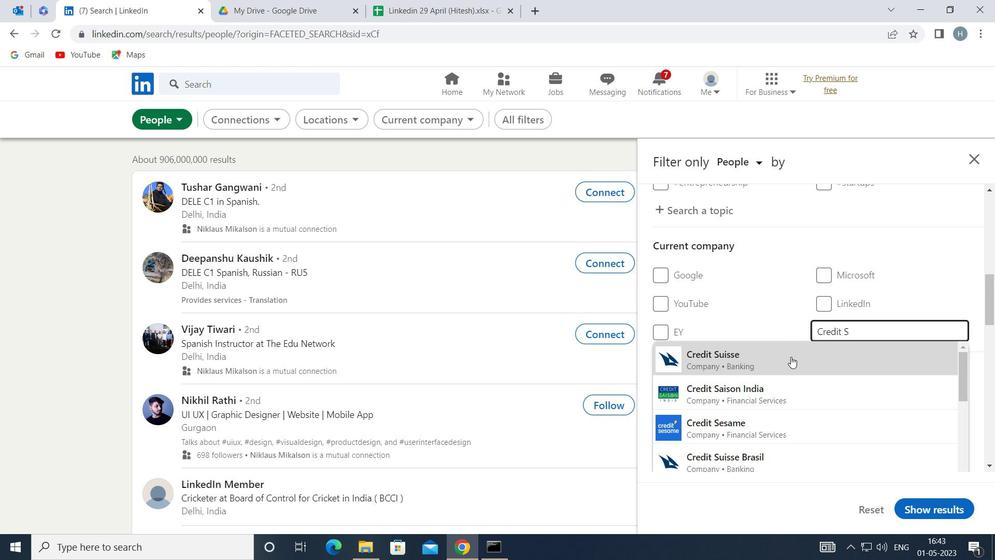 
Action: Mouse scrolled (791, 356) with delta (0, 0)
Screenshot: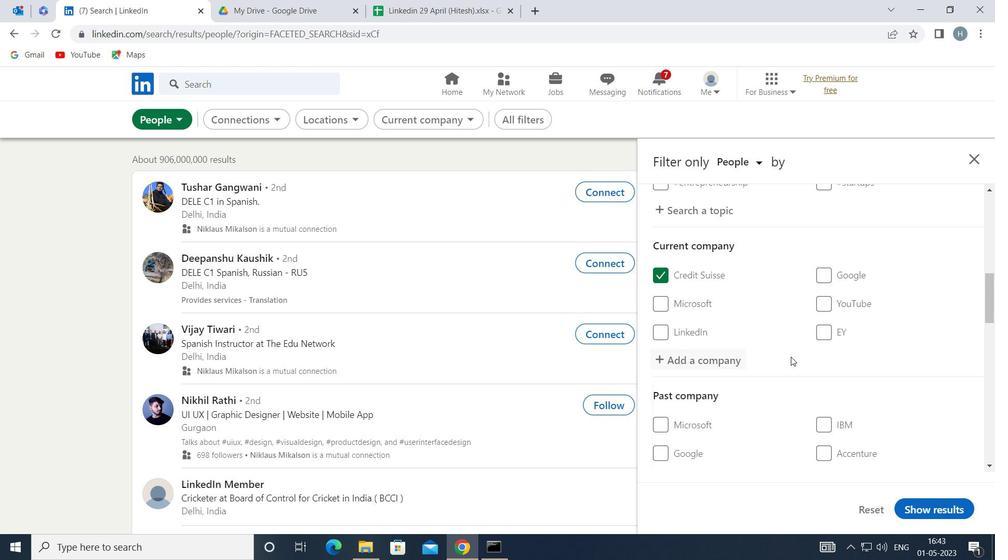 
Action: Mouse scrolled (791, 356) with delta (0, 0)
Screenshot: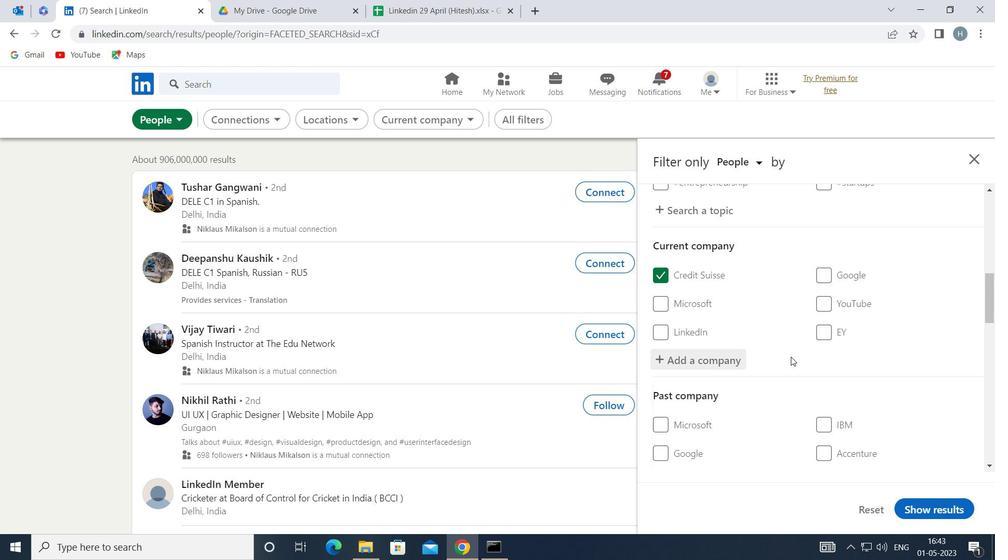 
Action: Mouse scrolled (791, 356) with delta (0, 0)
Screenshot: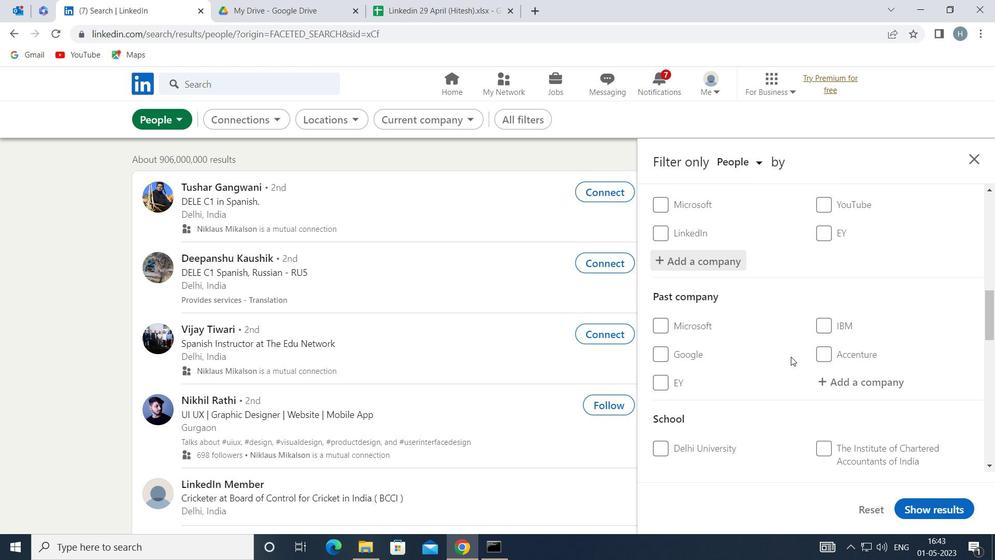
Action: Mouse scrolled (791, 356) with delta (0, 0)
Screenshot: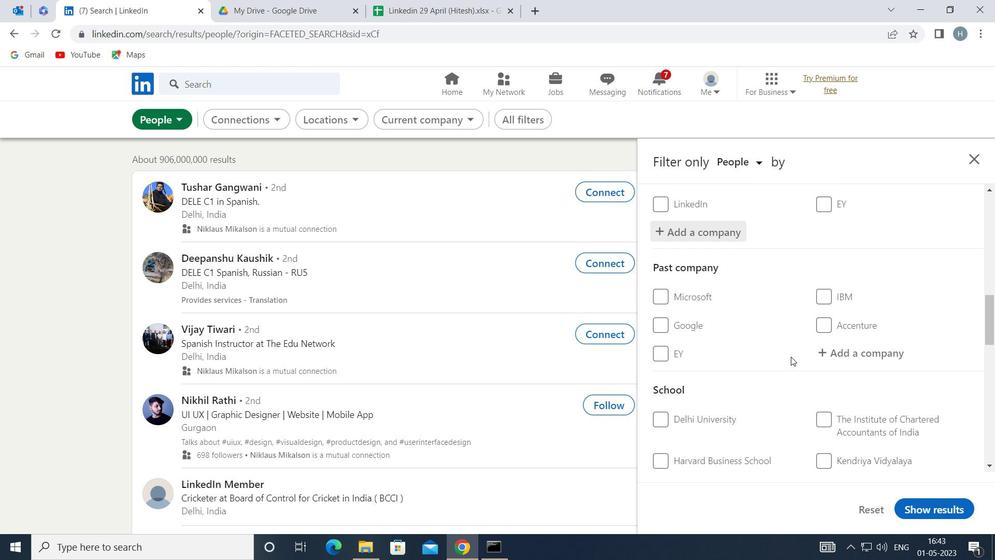 
Action: Mouse moved to (841, 349)
Screenshot: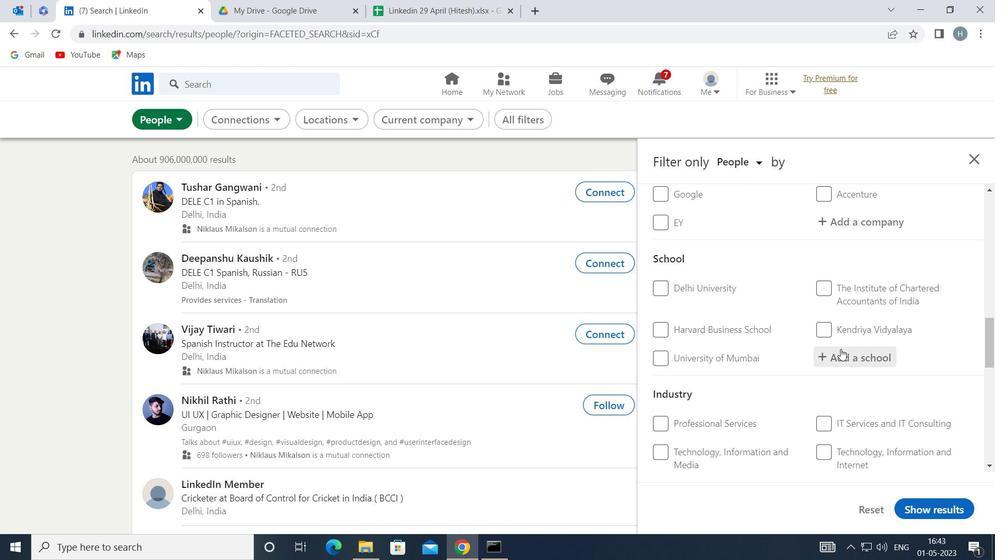 
Action: Mouse pressed left at (841, 349)
Screenshot: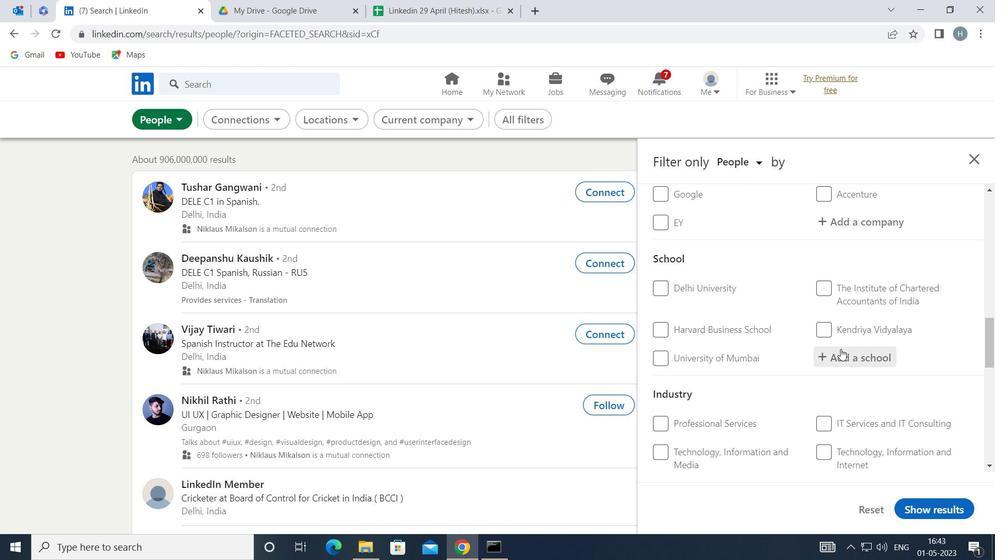 
Action: Mouse moved to (839, 347)
Screenshot: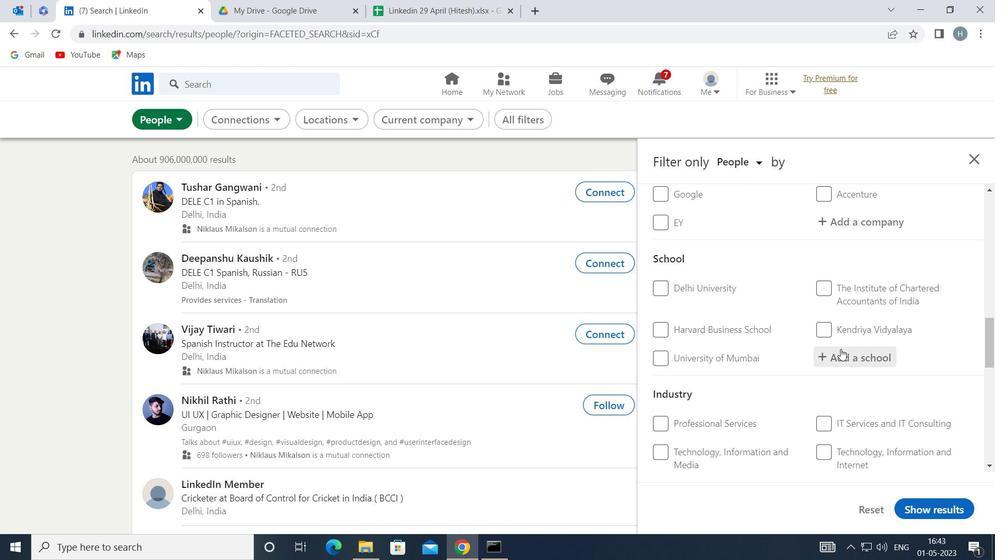 
Action: Key pressed <Key.shift>NATIONAL<Key.space><Key.shift>INSTITUTE<Key.space>OF<Key.space><Key.shift>FA<Key.backspace><Key.backspace><Key.shift>FA
Screenshot: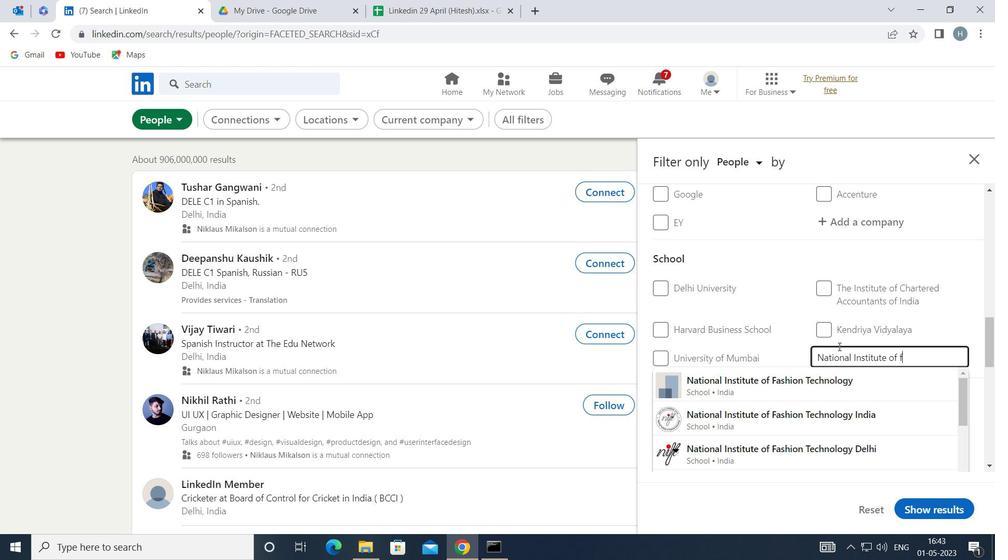 
Action: Mouse moved to (867, 416)
Screenshot: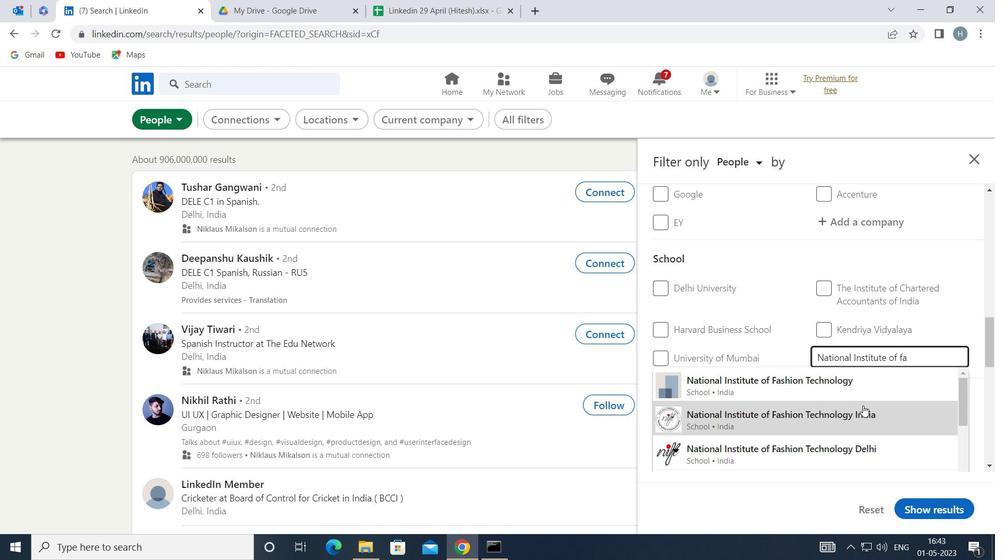 
Action: Mouse pressed left at (867, 416)
Screenshot: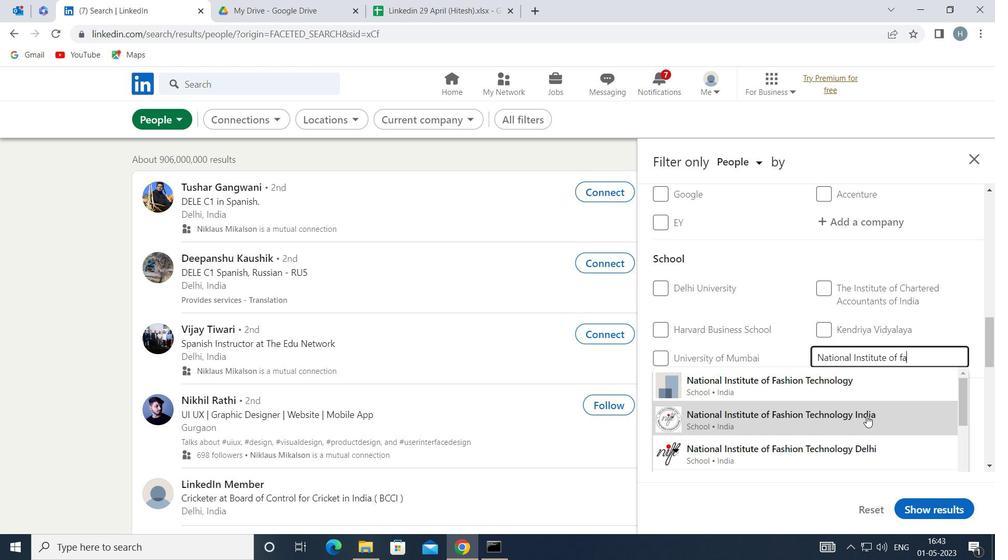 
Action: Mouse moved to (814, 335)
Screenshot: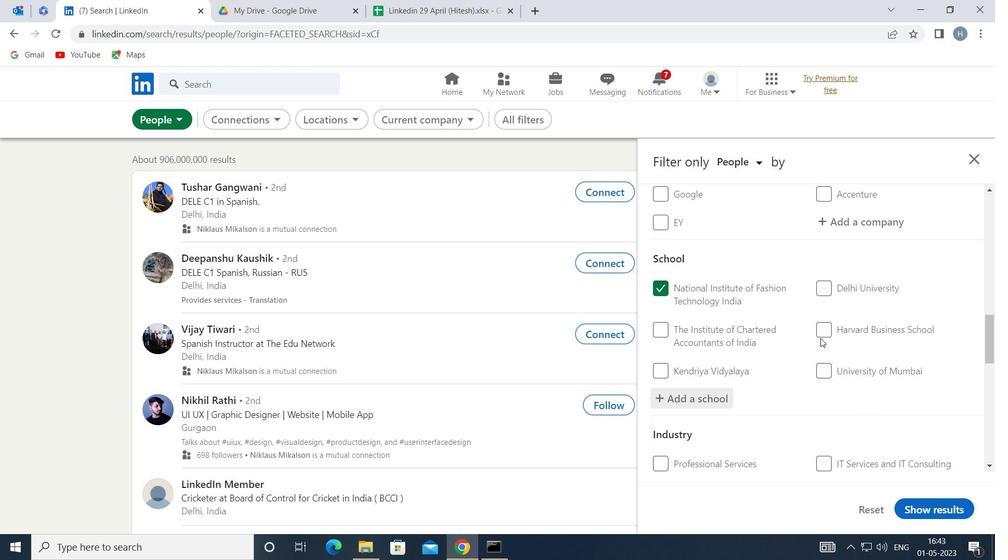 
Action: Mouse scrolled (814, 335) with delta (0, 0)
Screenshot: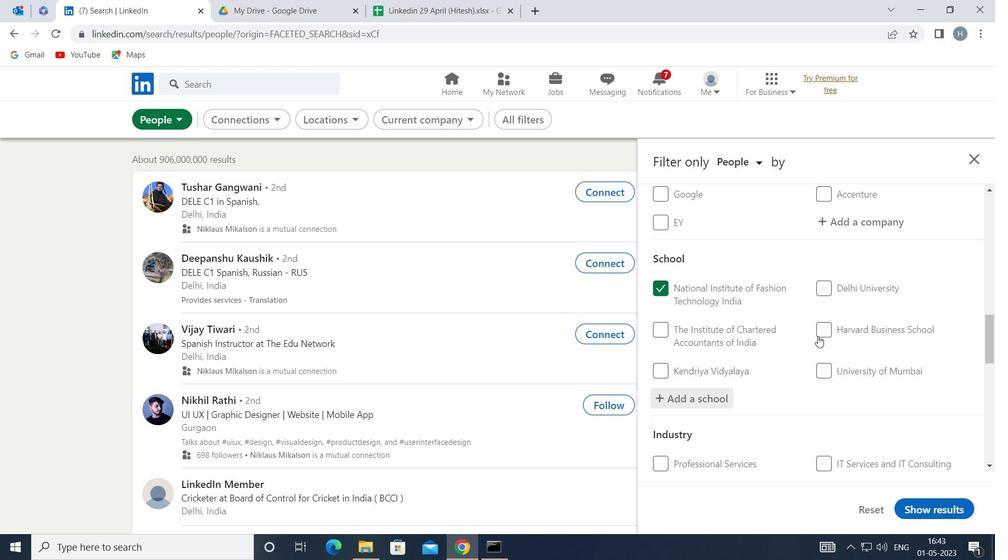 
Action: Mouse scrolled (814, 335) with delta (0, 0)
Screenshot: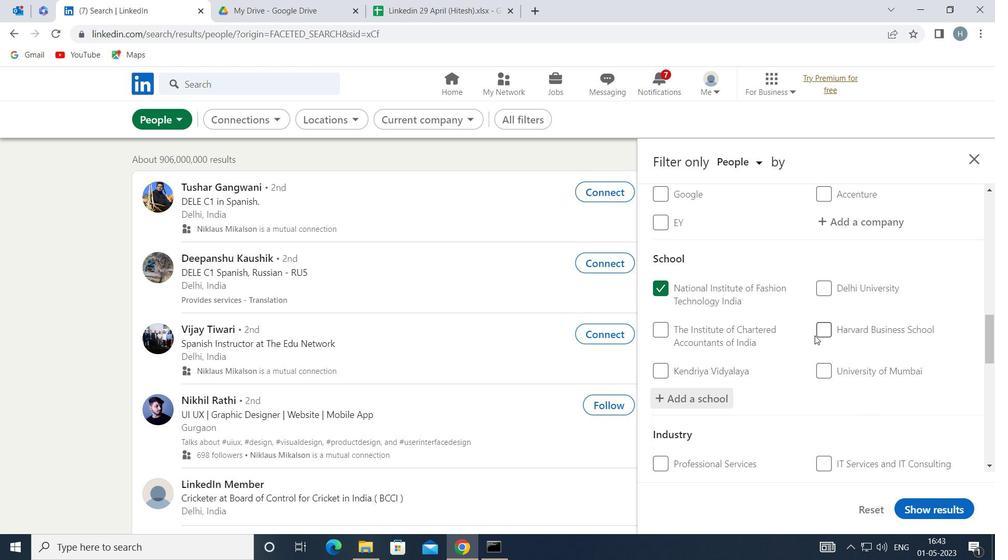 
Action: Mouse moved to (813, 335)
Screenshot: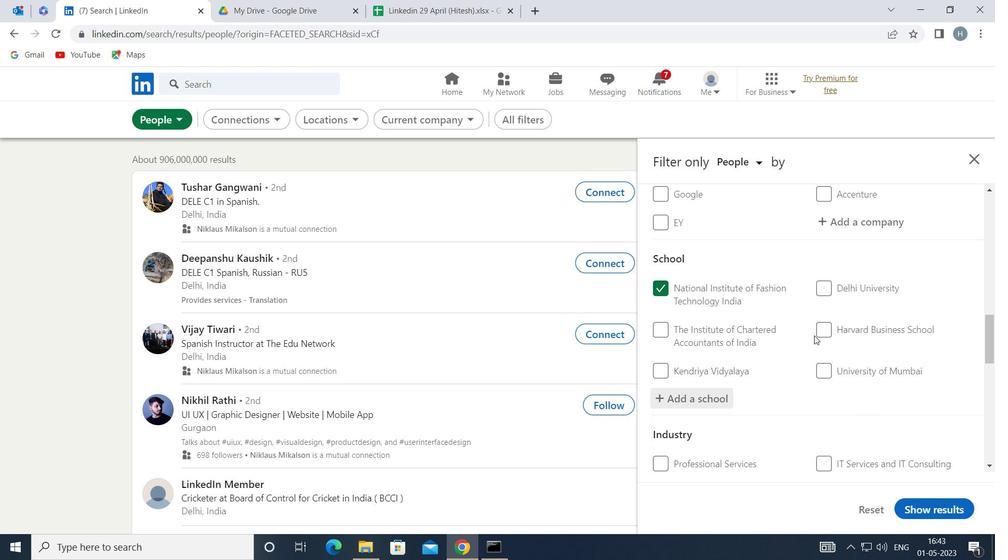 
Action: Mouse scrolled (813, 335) with delta (0, 0)
Screenshot: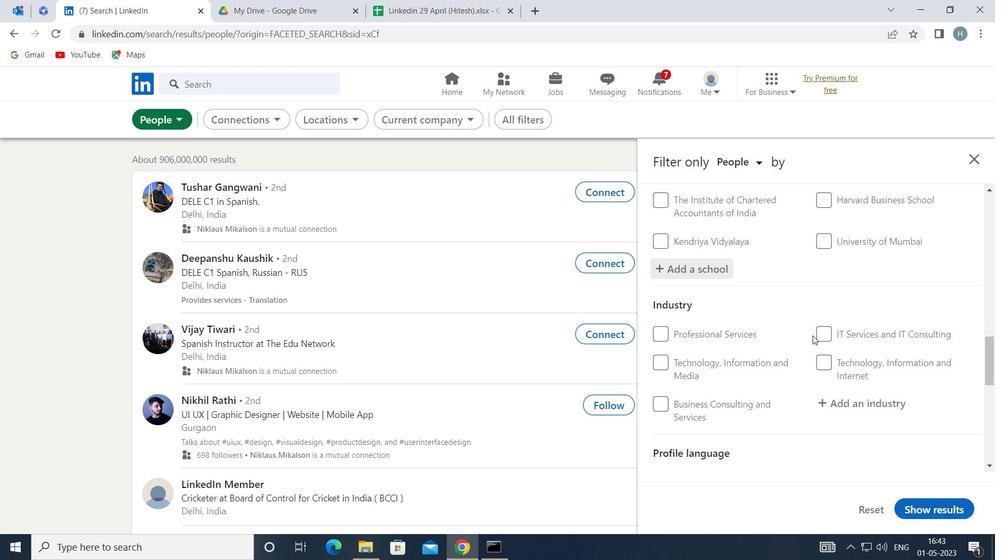 
Action: Mouse moved to (864, 338)
Screenshot: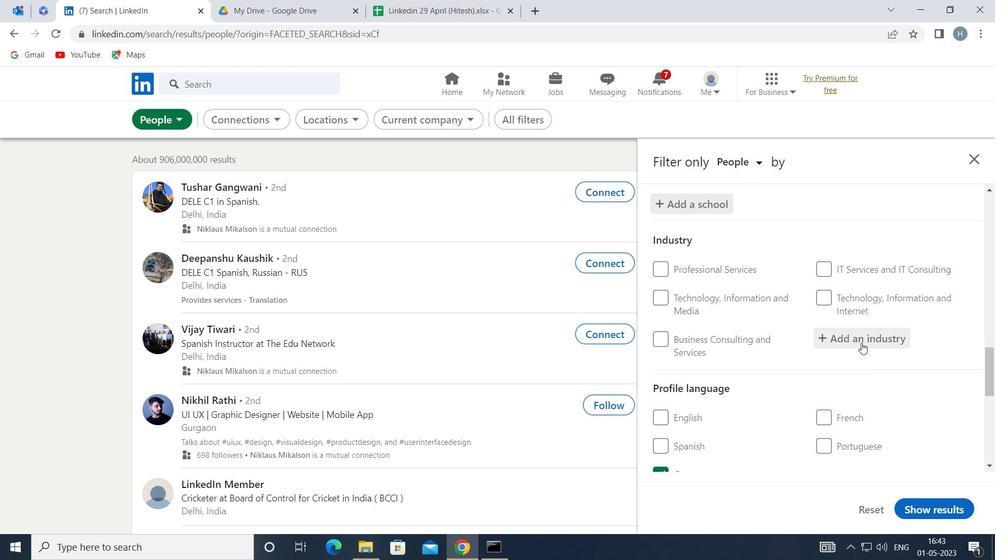 
Action: Mouse pressed left at (864, 338)
Screenshot: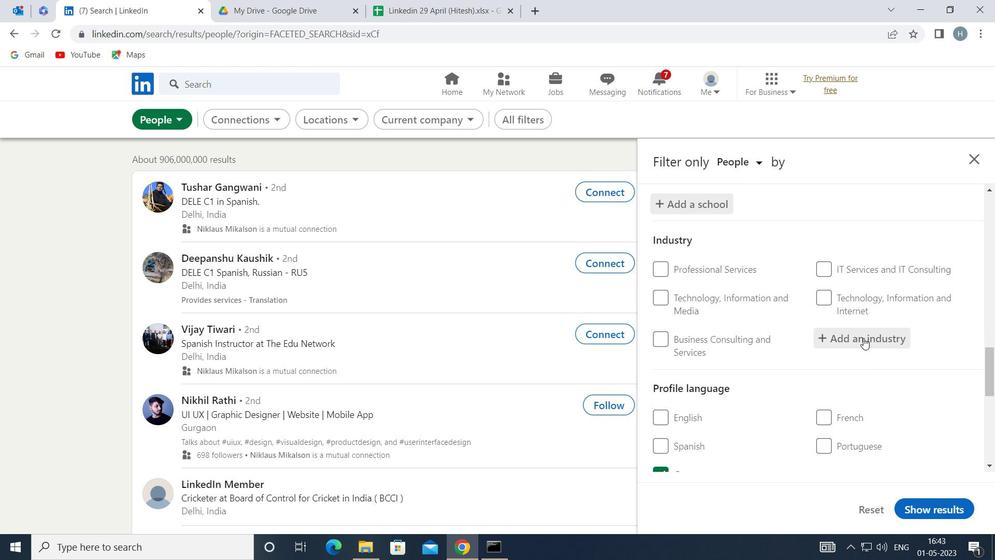 
Action: Mouse moved to (861, 336)
Screenshot: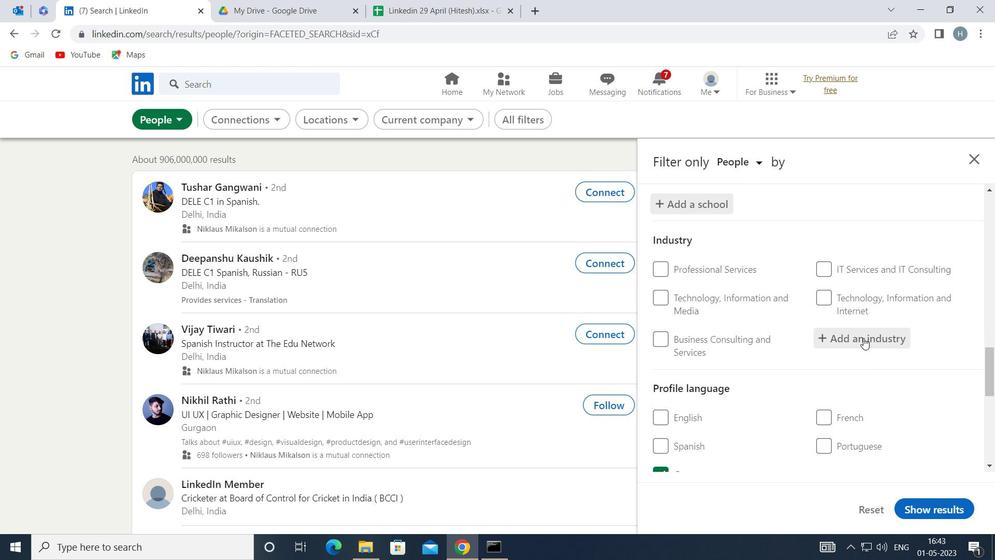 
Action: Key pressed <Key.shift>ABR
Screenshot: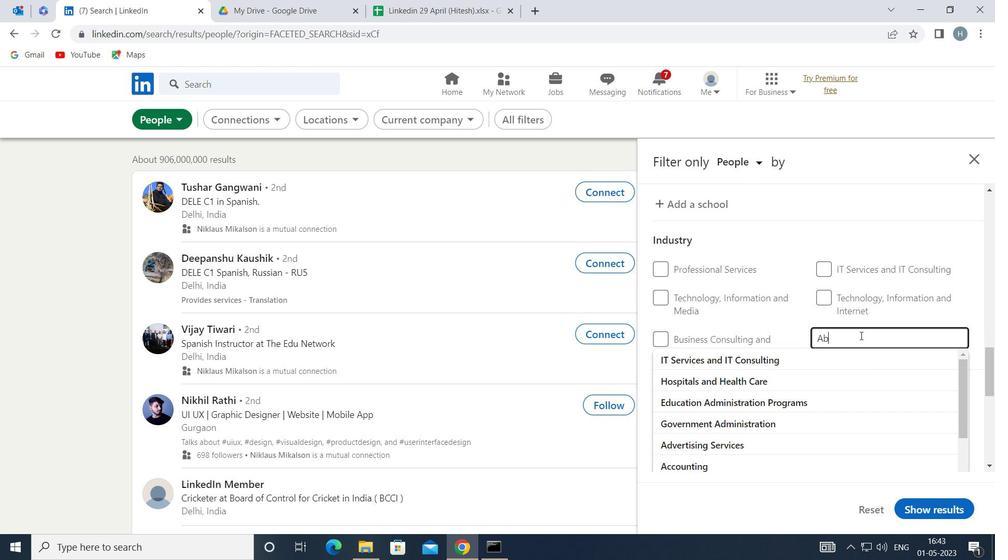 
Action: Mouse moved to (829, 363)
Screenshot: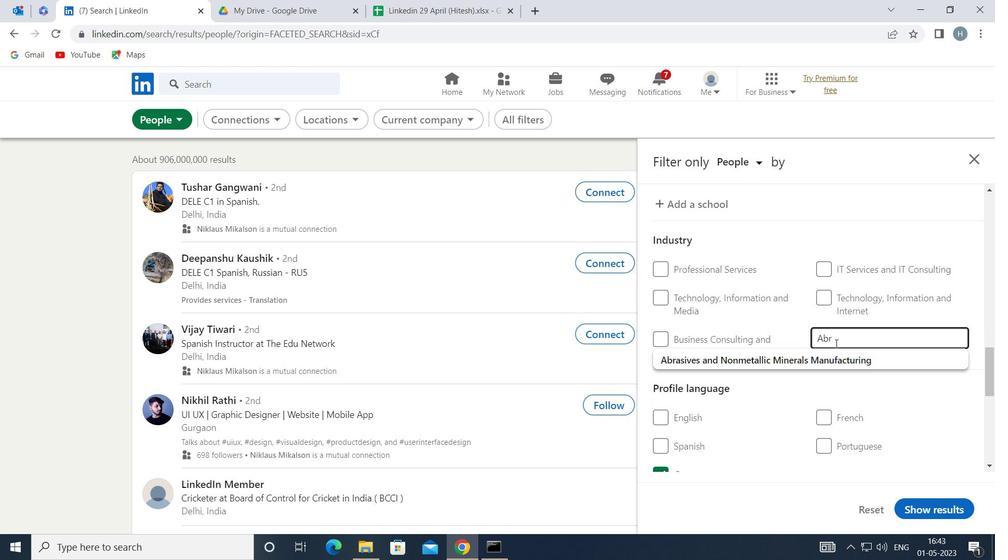 
Action: Mouse pressed left at (829, 363)
Screenshot: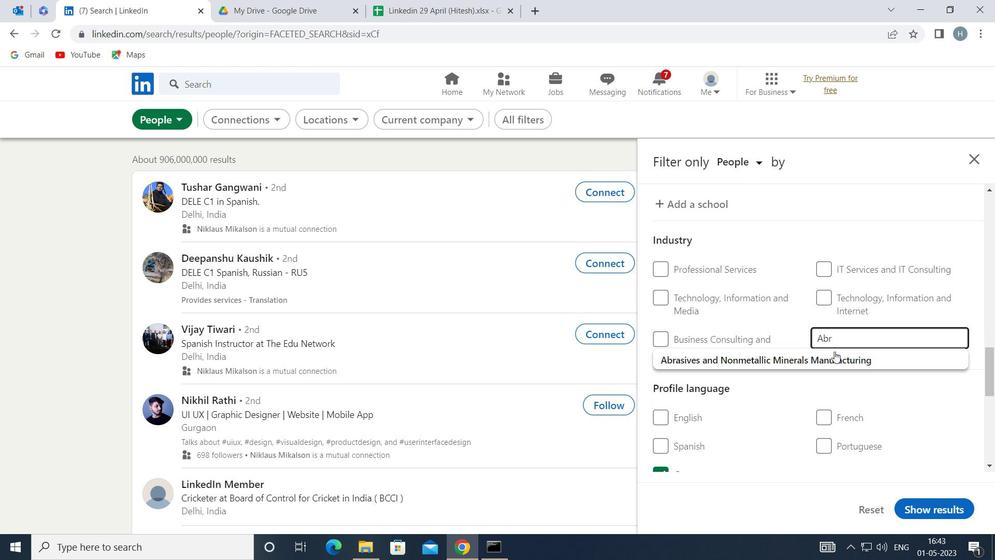
Action: Mouse moved to (825, 351)
Screenshot: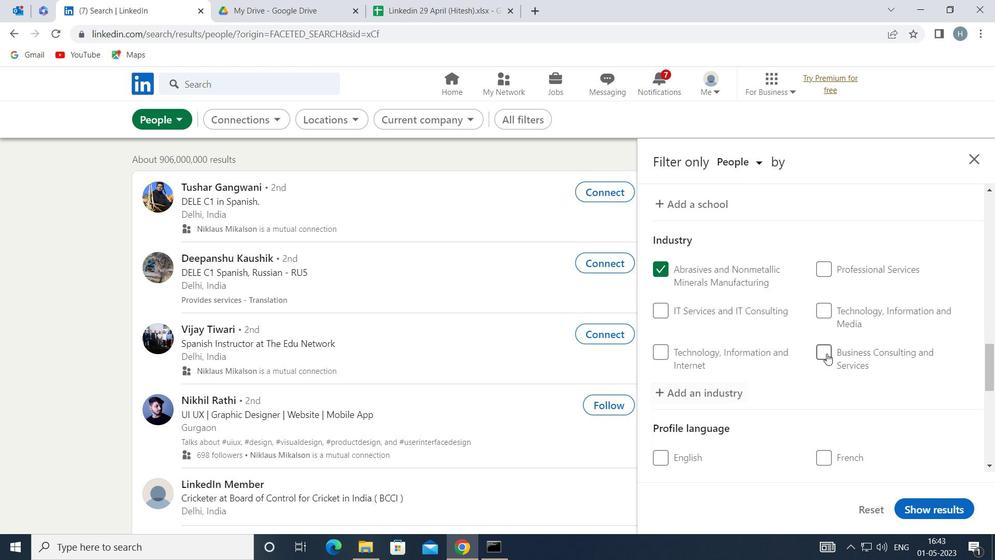 
Action: Mouse scrolled (825, 351) with delta (0, 0)
Screenshot: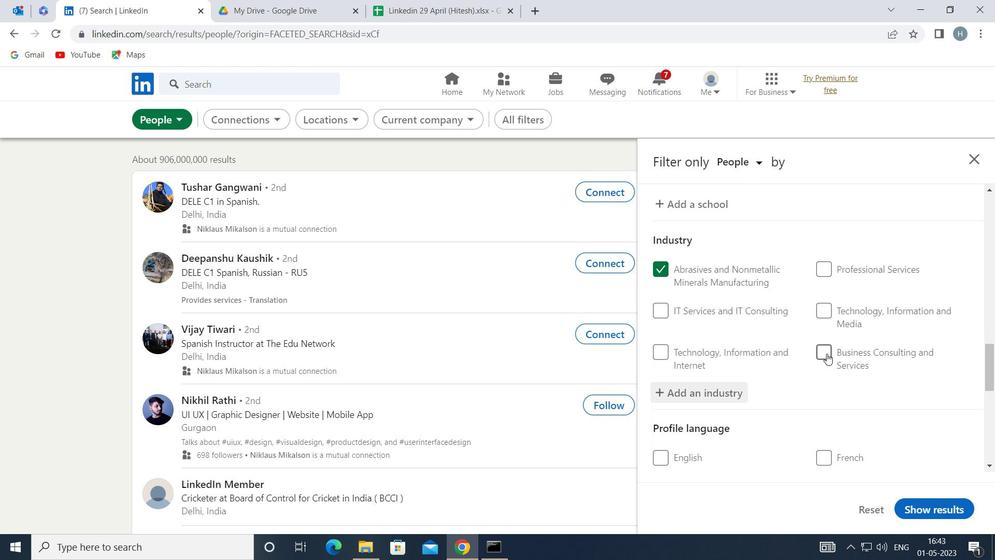 
Action: Mouse moved to (824, 351)
Screenshot: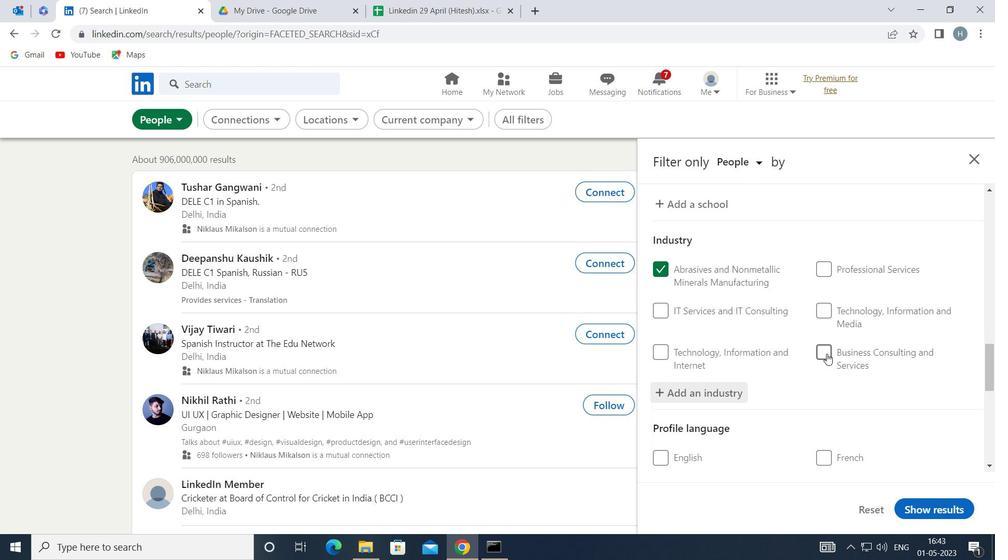 
Action: Mouse scrolled (824, 351) with delta (0, 0)
Screenshot: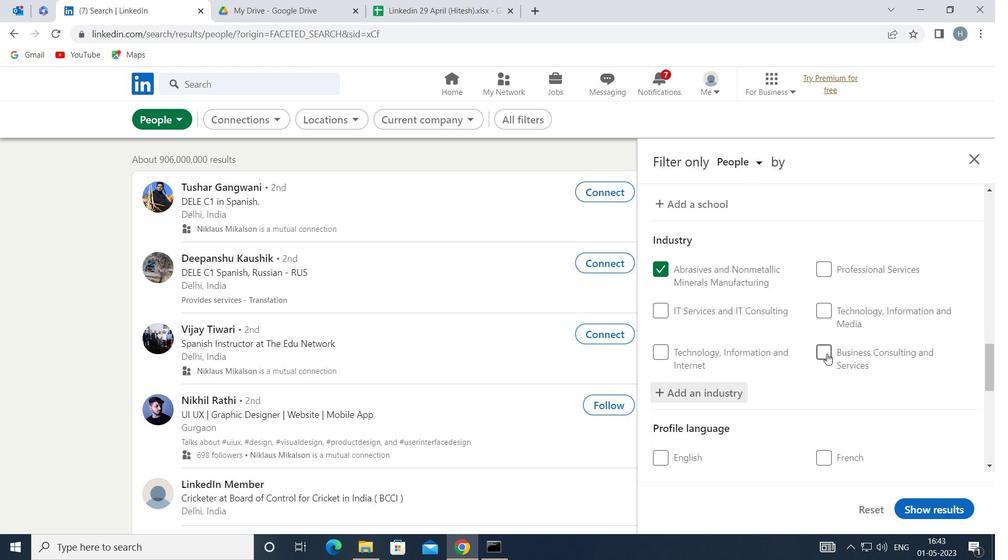 
Action: Mouse moved to (814, 342)
Screenshot: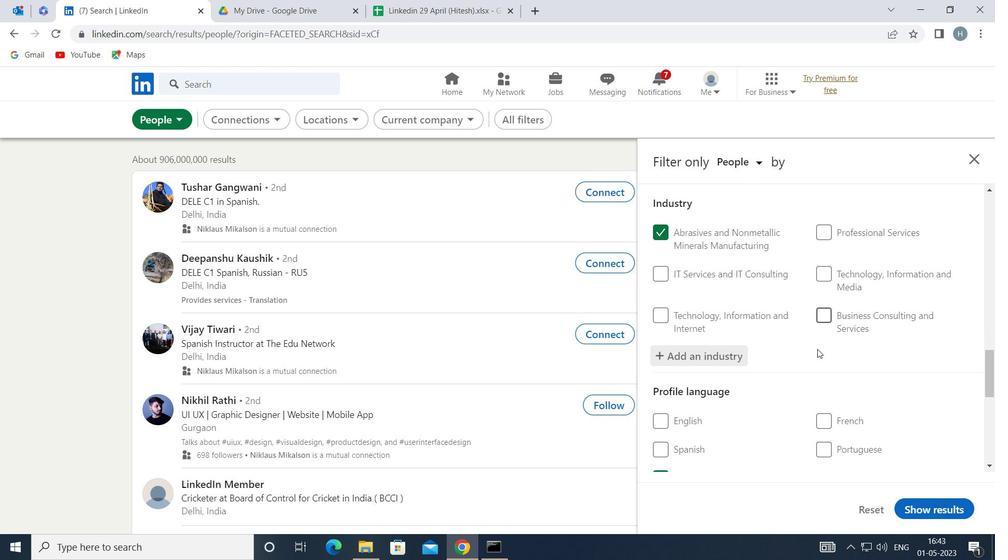 
Action: Mouse scrolled (814, 341) with delta (0, 0)
Screenshot: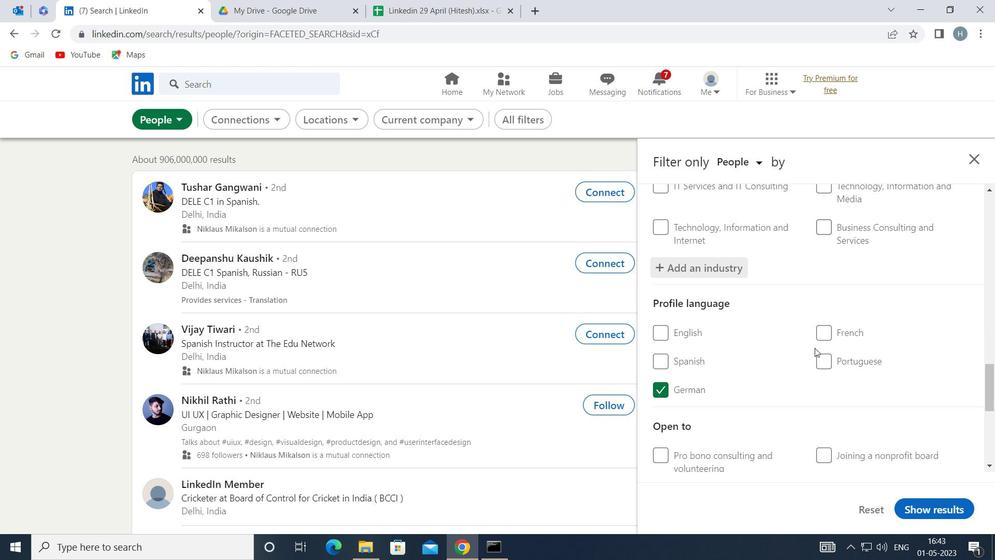 
Action: Mouse moved to (814, 341)
Screenshot: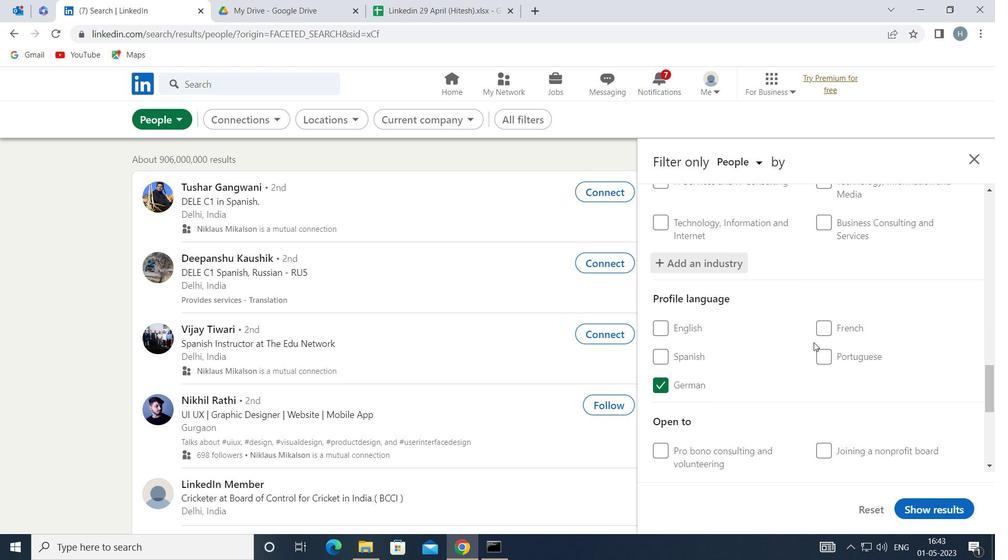 
Action: Mouse scrolled (814, 341) with delta (0, 0)
Screenshot: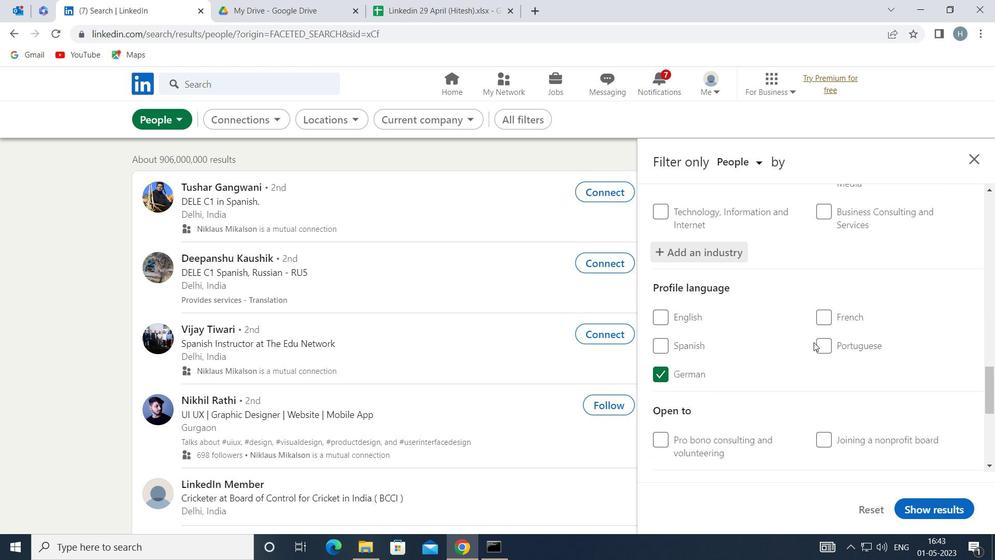 
Action: Mouse scrolled (814, 341) with delta (0, 0)
Screenshot: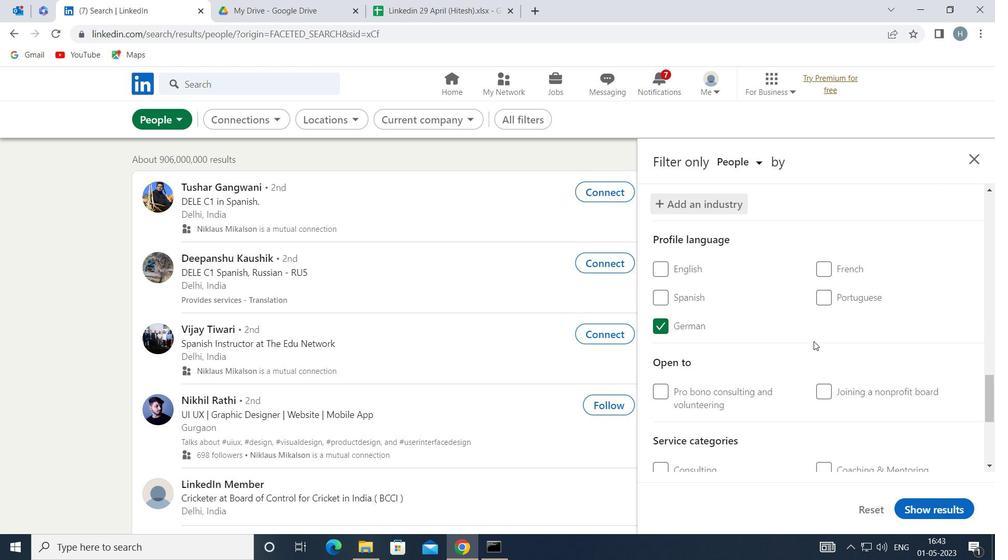 
Action: Mouse scrolled (814, 341) with delta (0, 0)
Screenshot: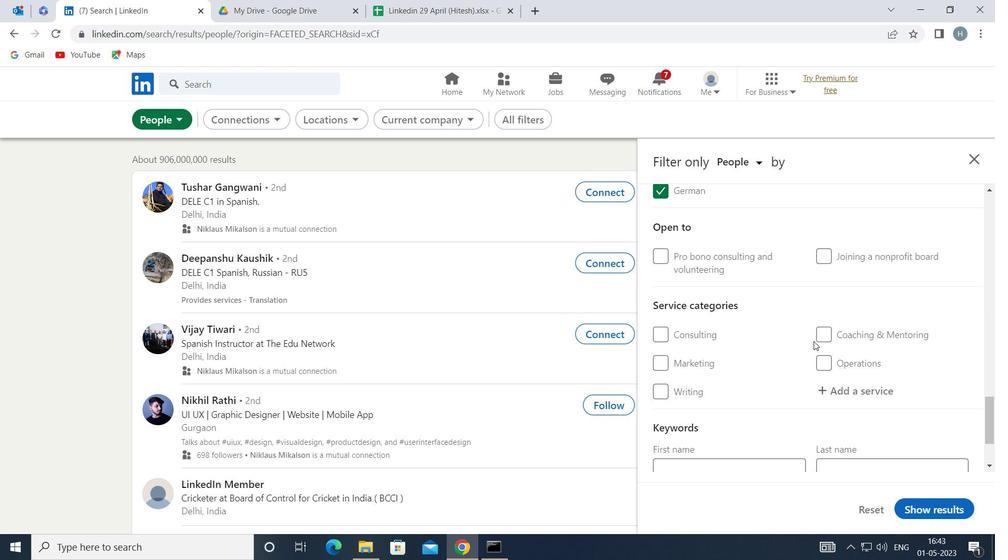 
Action: Mouse moved to (856, 326)
Screenshot: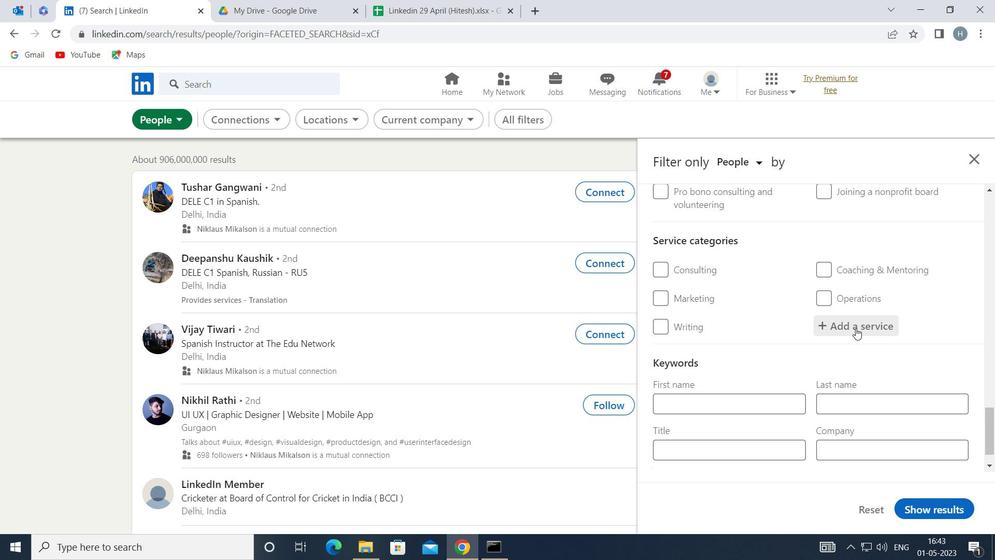 
Action: Mouse pressed left at (856, 326)
Screenshot: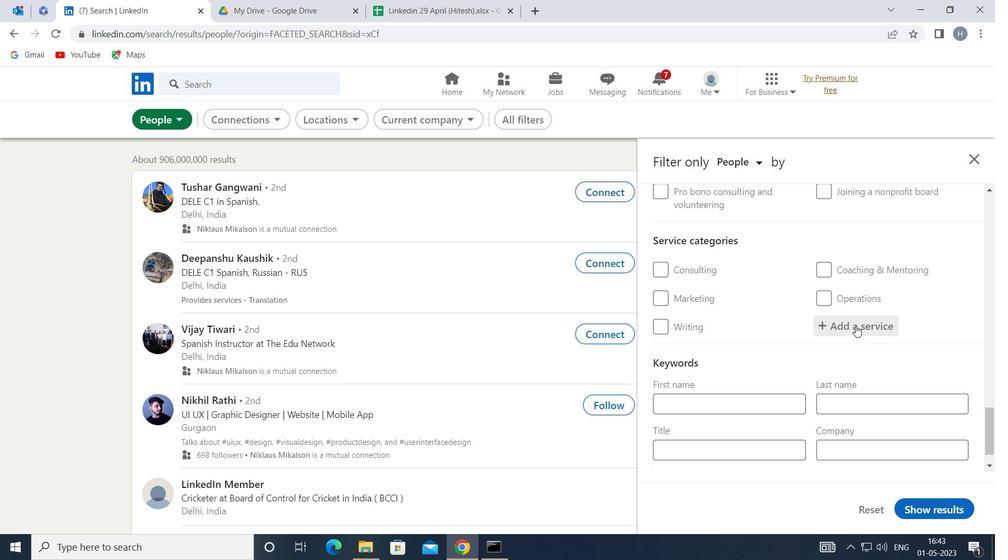 
Action: Key pressed <Key.shift>REA<Key.backspace>S
Screenshot: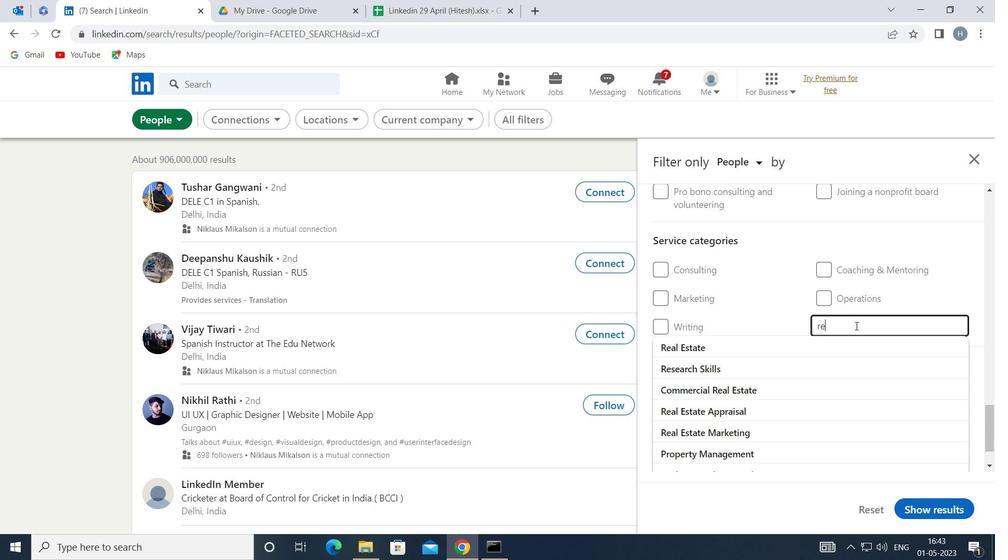 
Action: Mouse moved to (842, 325)
Screenshot: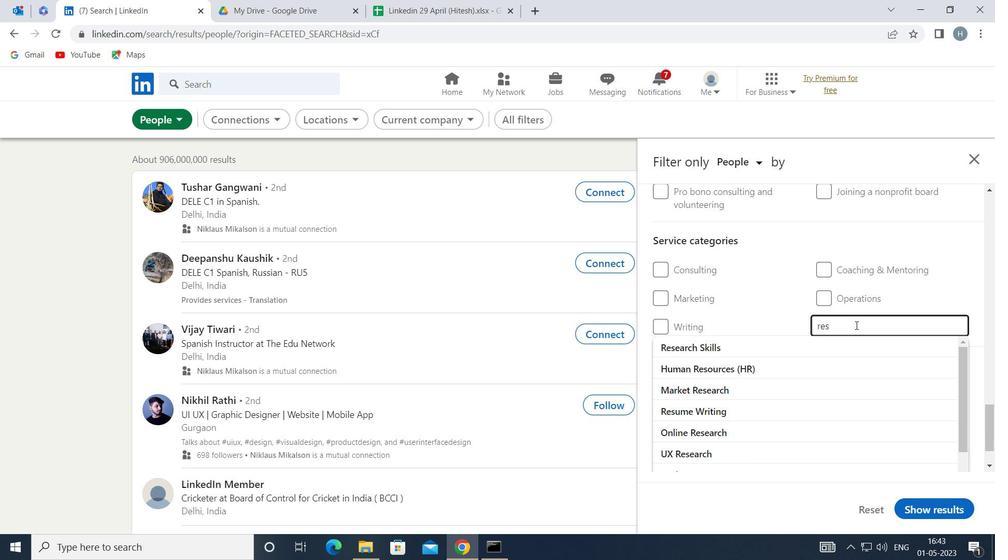 
Action: Key pressed EARCH<Key.space>
Screenshot: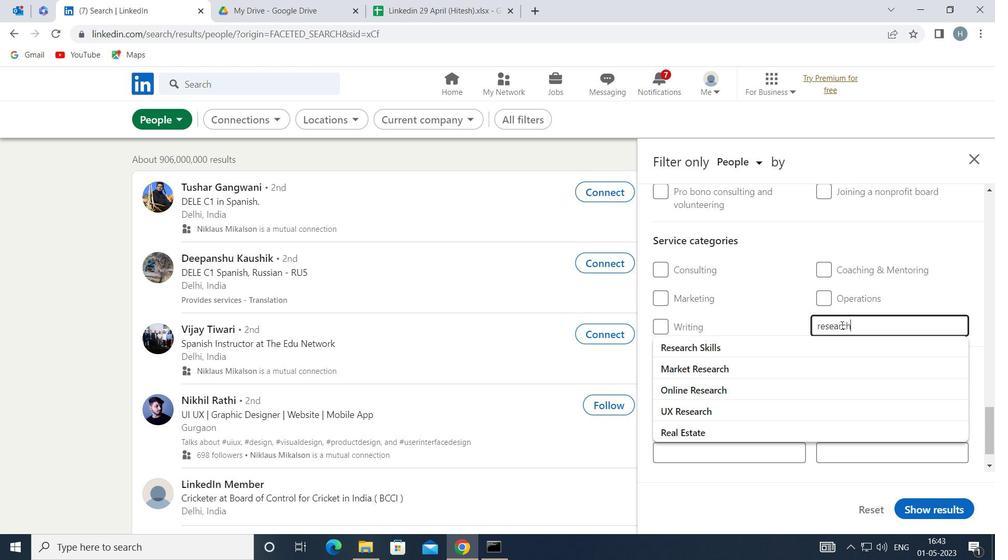 
Action: Mouse moved to (922, 303)
Screenshot: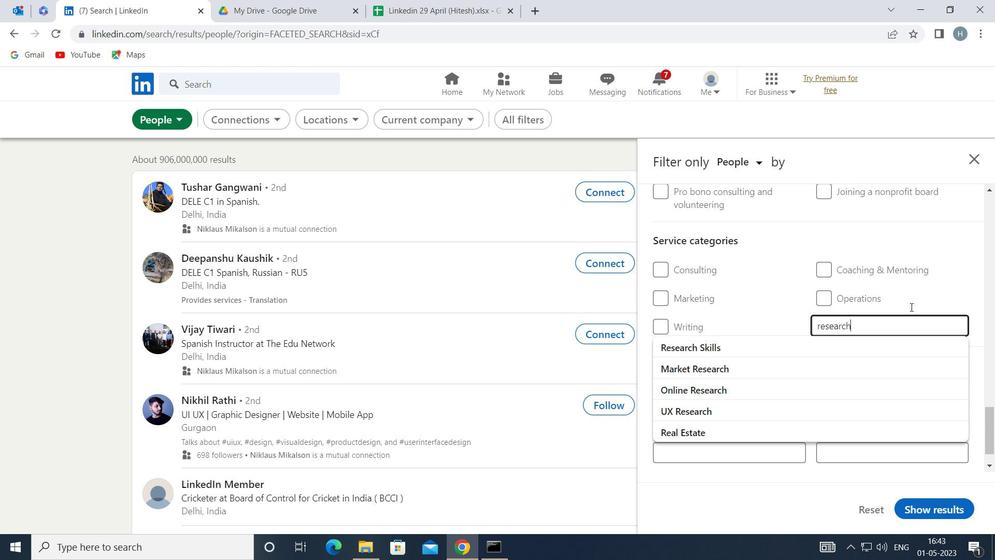 
Action: Mouse pressed left at (922, 303)
Screenshot: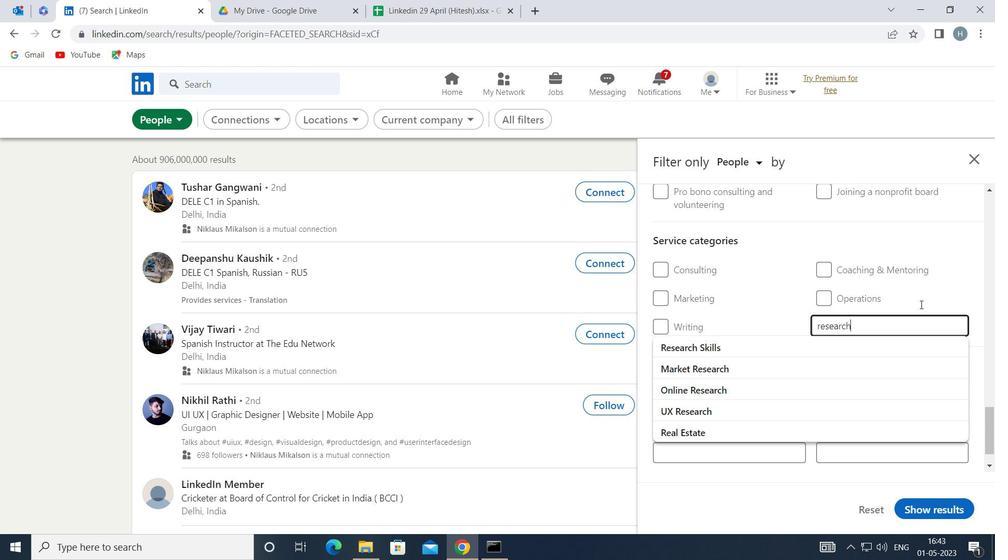 
Action: Mouse moved to (722, 452)
Screenshot: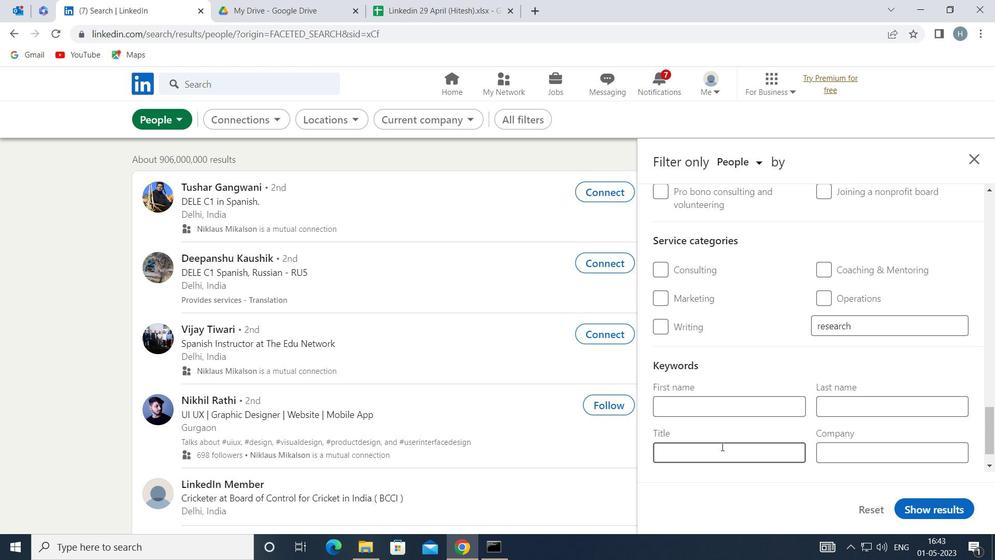 
Action: Mouse pressed left at (722, 452)
Screenshot: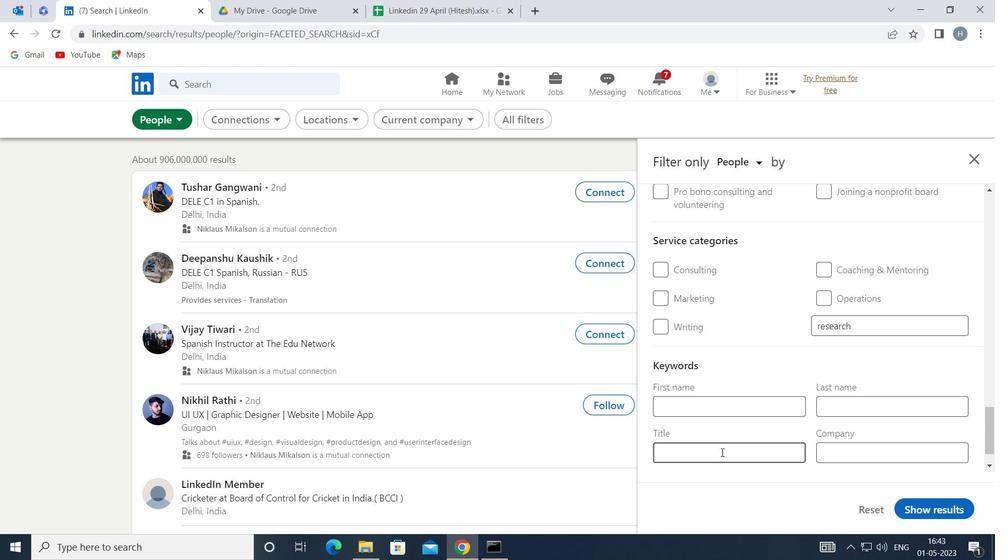 
Action: Key pressed <Key.shift>CHIEF<Key.space><Key.shift>EXECUTIVE<Key.space><Key.shift>OFFICER
Screenshot: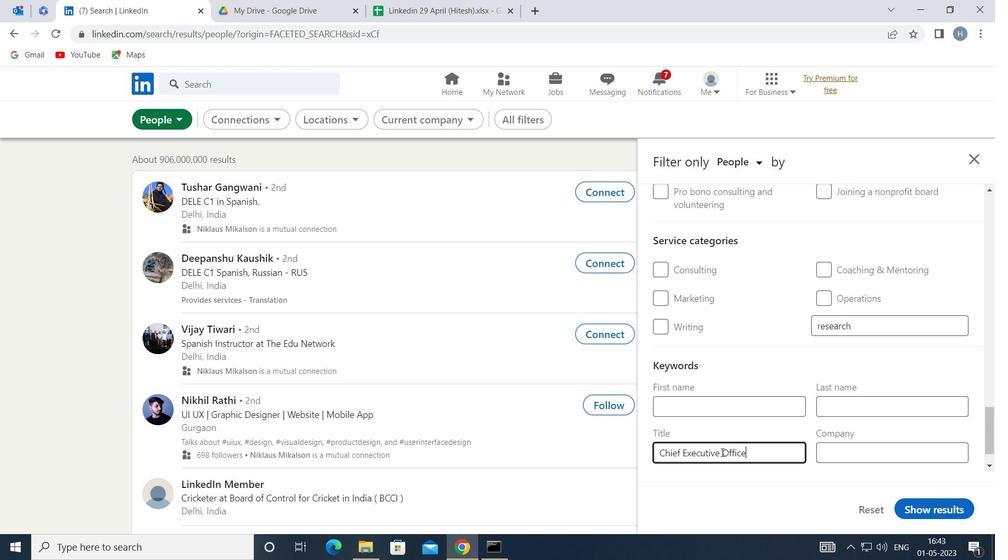 
Action: Mouse moved to (963, 505)
Screenshot: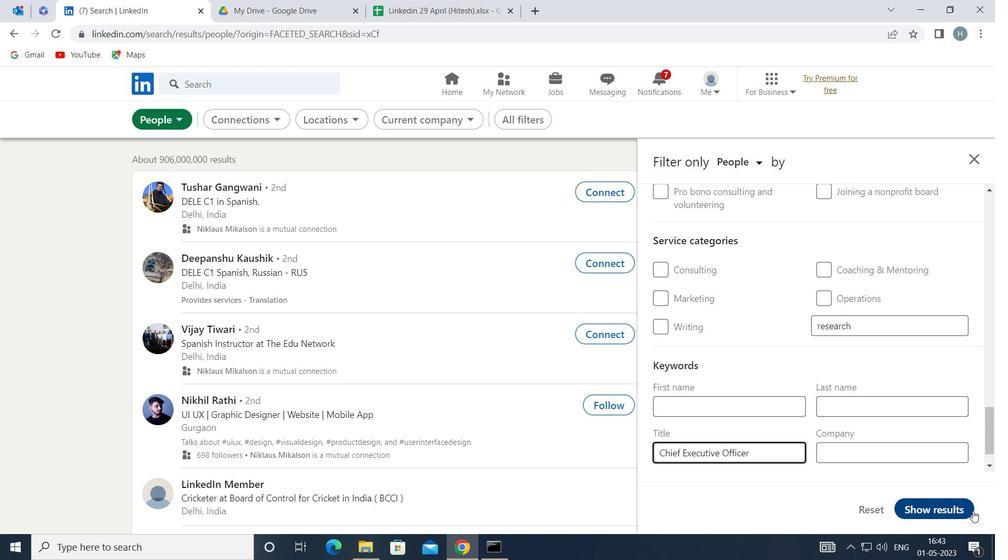 
Action: Mouse pressed left at (963, 505)
Screenshot: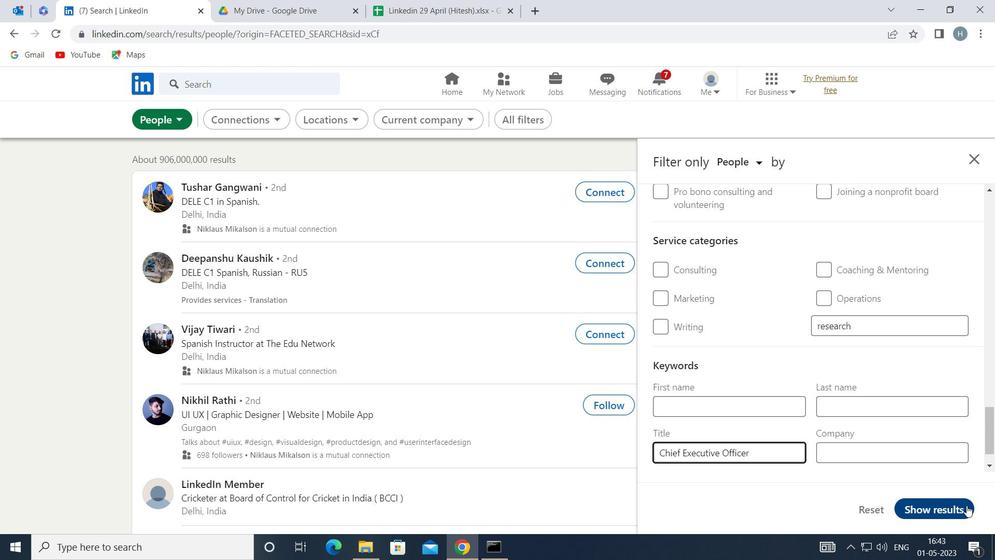 
Action: Mouse moved to (629, 390)
Screenshot: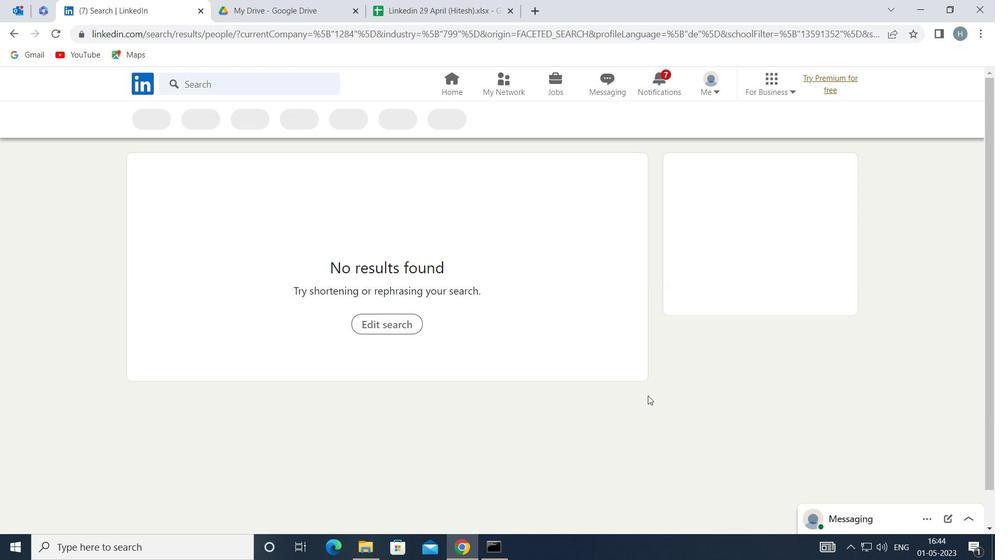 
